 Task: open a new blank ppt, save the file as Amazonrainforest.pptxand add title 'Amazon Rainforest',with the sub title The Amazon Rainforest, spanning several South American countries, is the largest tropical rainforest on Earth. It is a biodiversity hotspot, hosting countless plant and animal species. Protecting the Amazon is crucial for combating climate change and preserving the world's natural heritage.Apply font style in sub titile calibri and font size 14. apply font style in titile Helvetica and font size 14 Change title alignment to  Center Change sub title alignment to  Left
Action: Mouse moved to (43, 72)
Screenshot: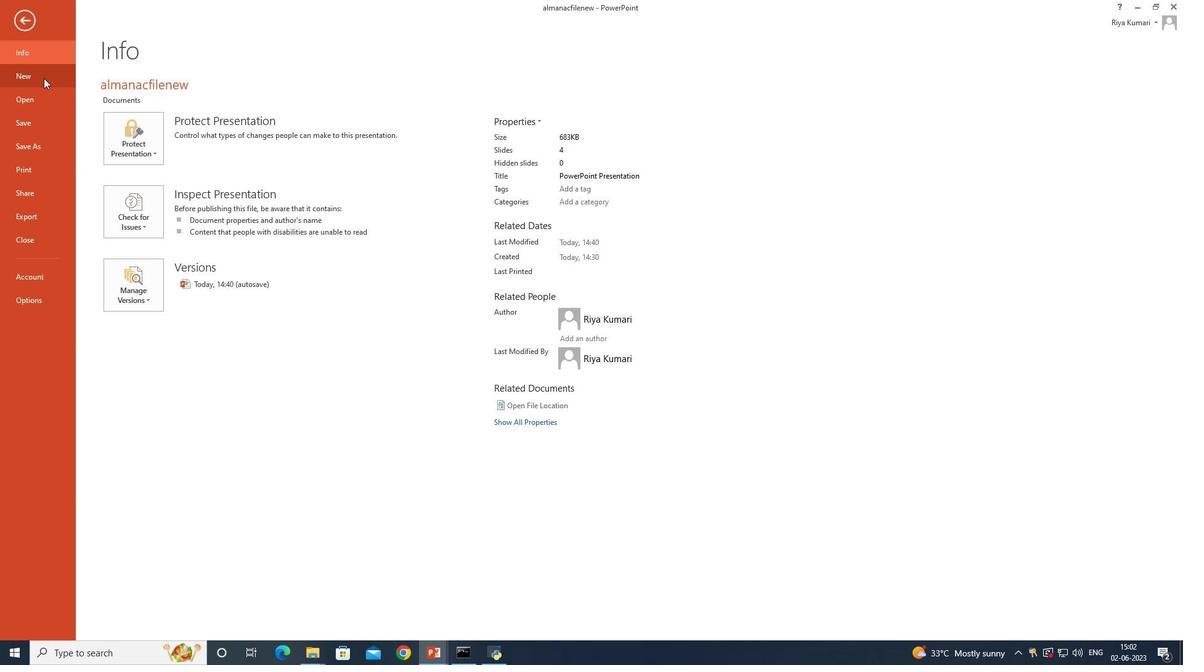 
Action: Mouse pressed left at (43, 72)
Screenshot: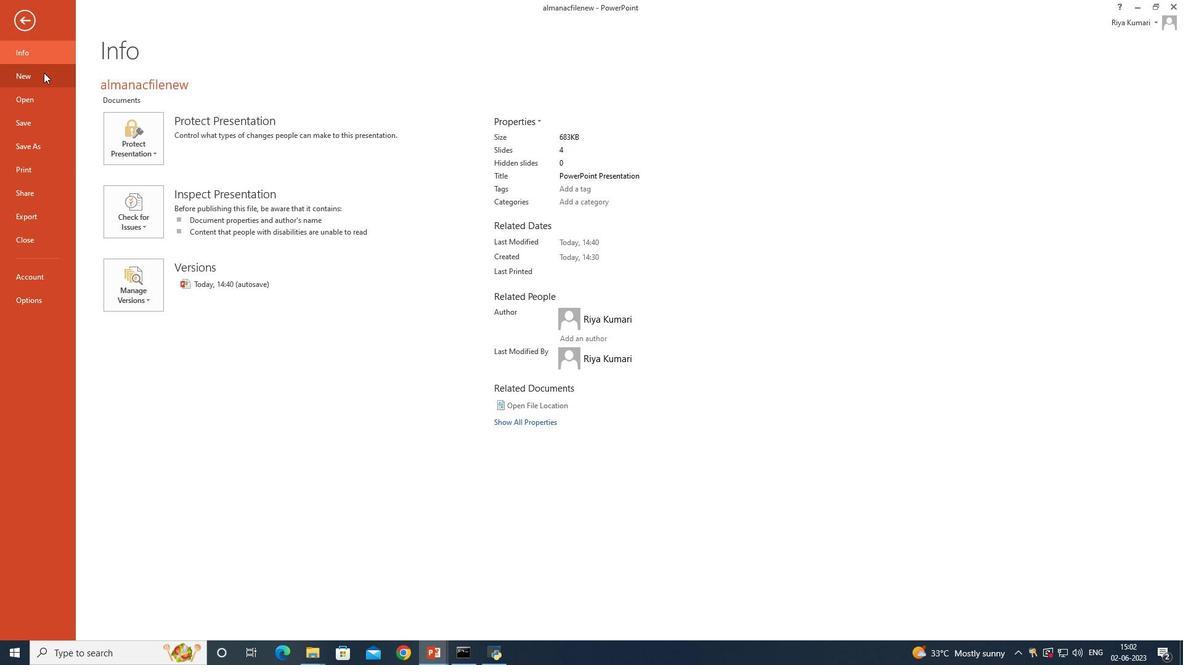 
Action: Mouse moved to (179, 167)
Screenshot: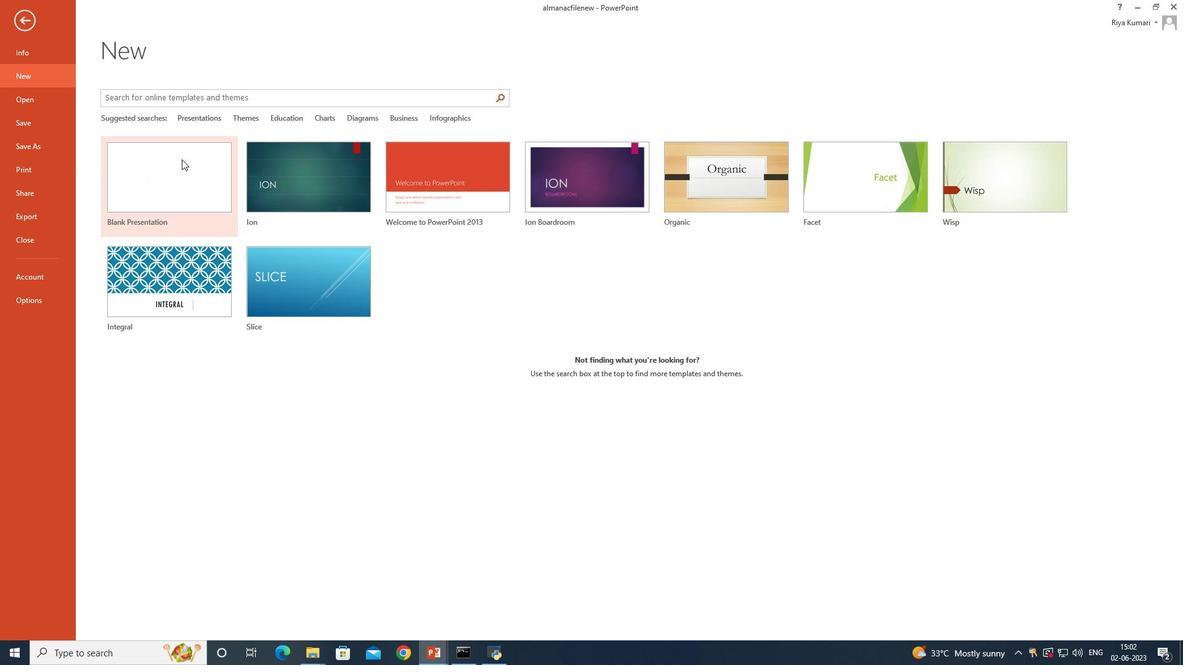 
Action: Mouse pressed left at (179, 167)
Screenshot: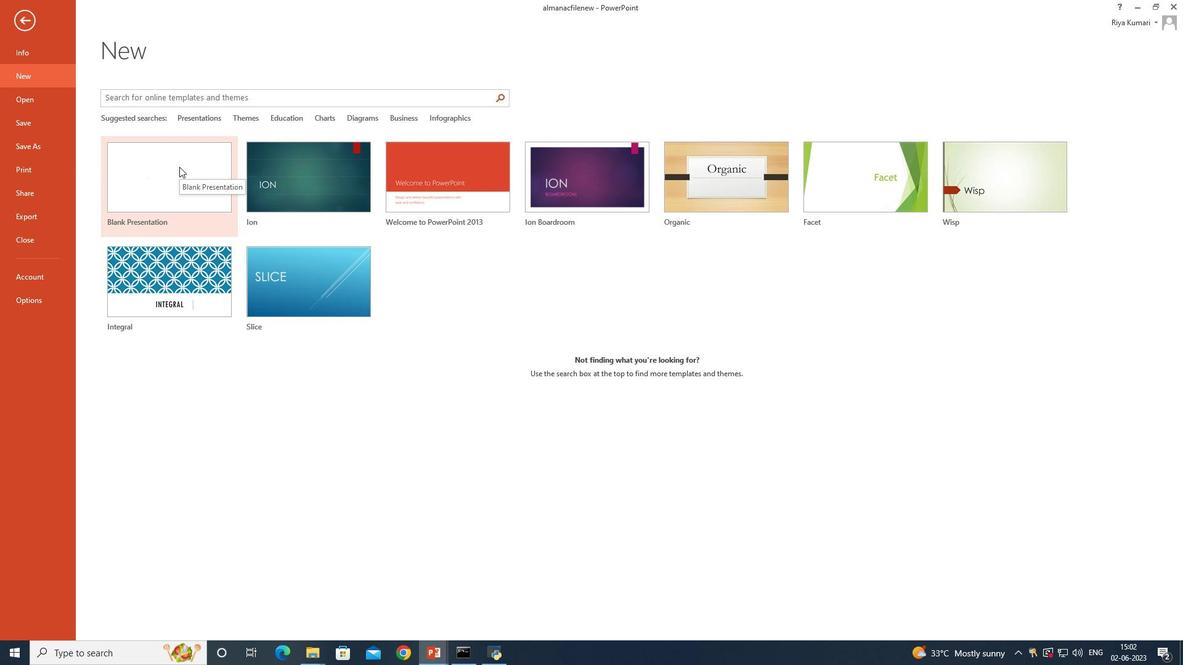 
Action: Mouse moved to (120, 70)
Screenshot: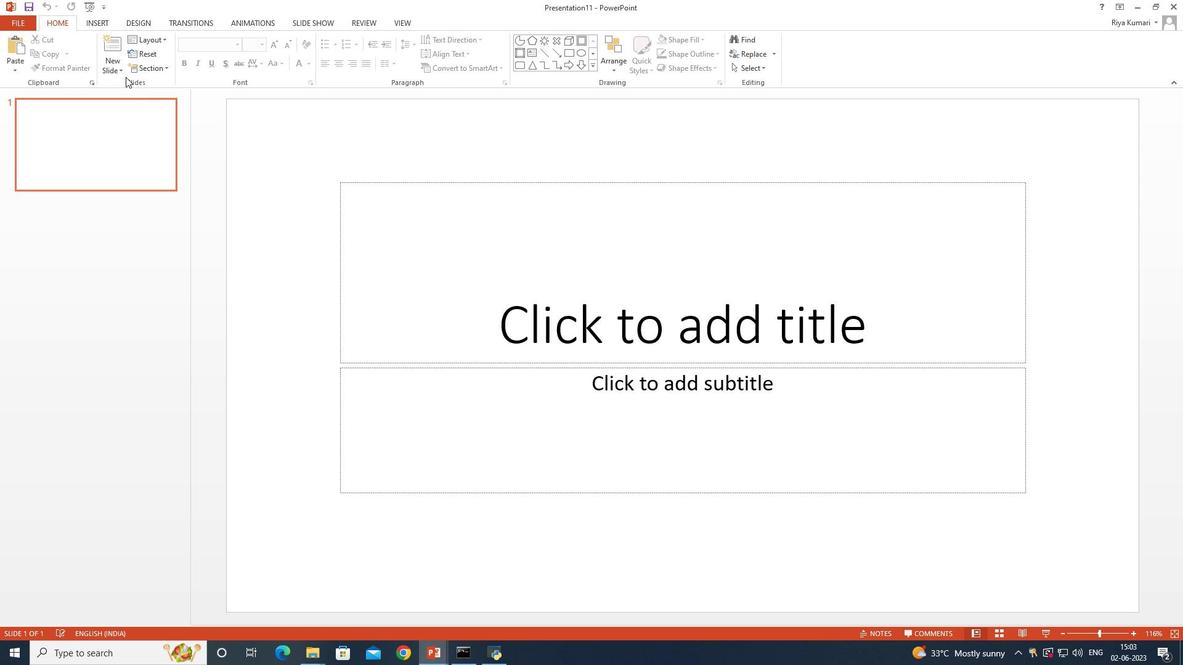 
Action: Mouse pressed left at (120, 70)
Screenshot: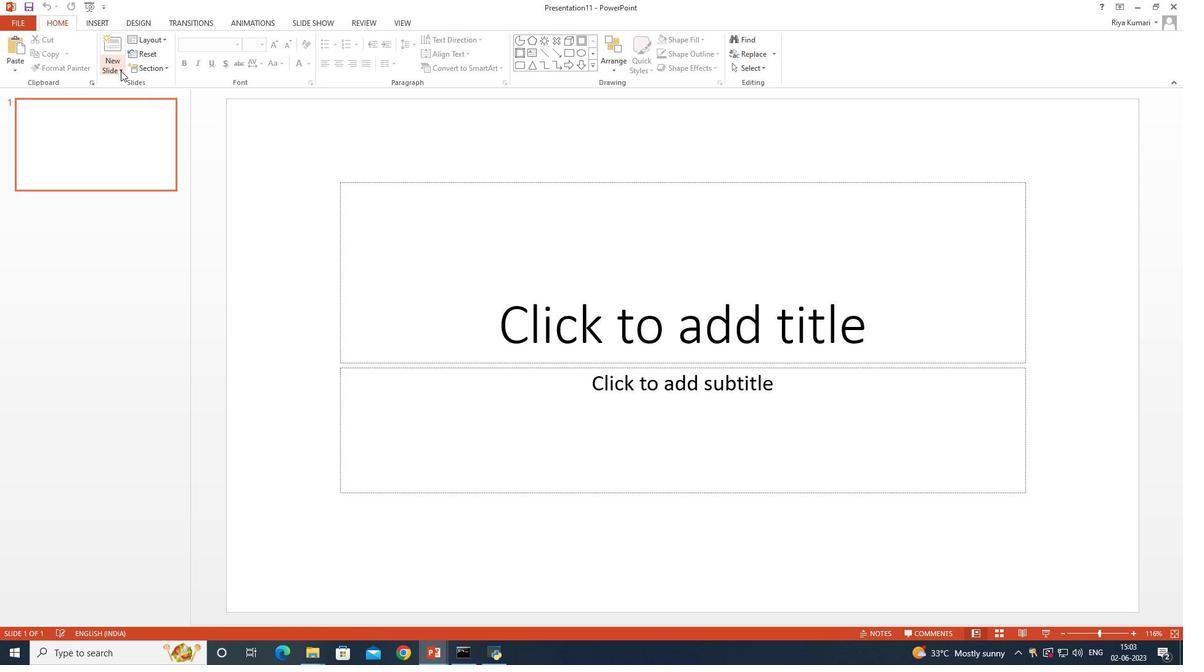 
Action: Mouse moved to (396, 156)
Screenshot: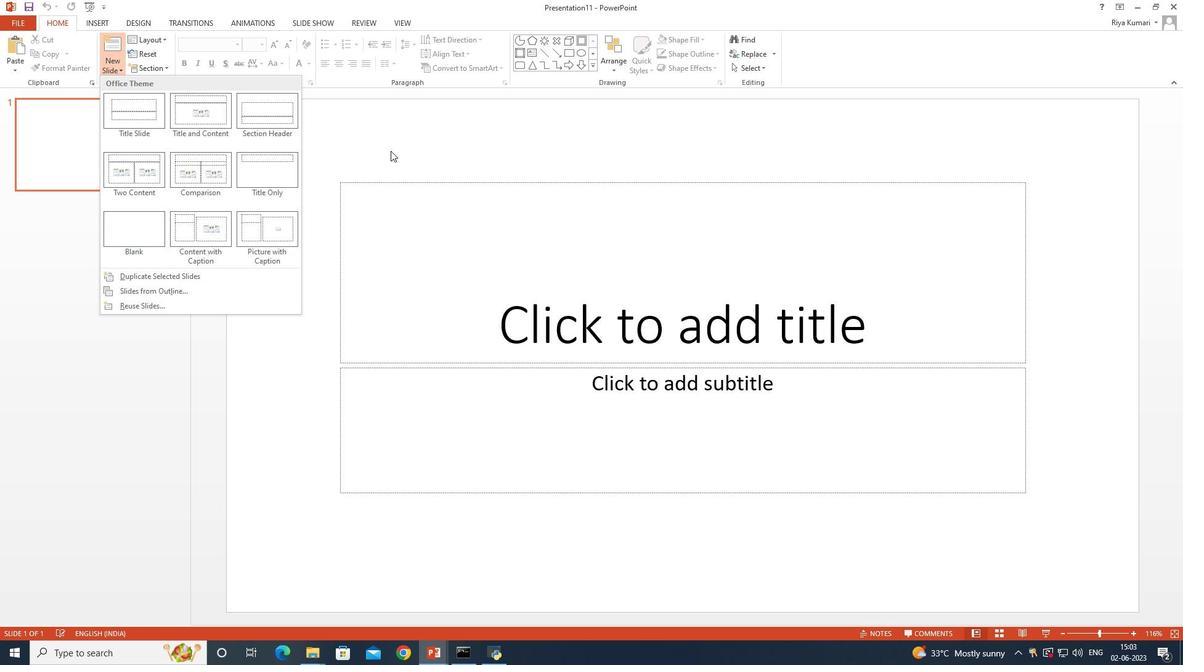 
Action: Mouse pressed left at (396, 156)
Screenshot: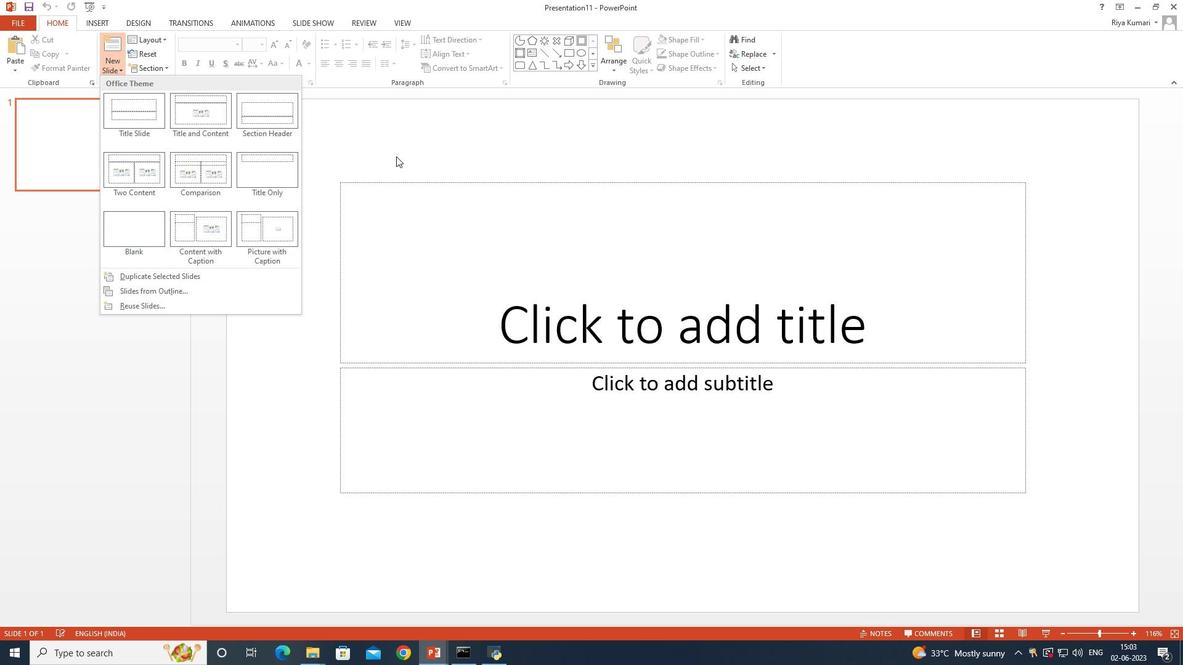 
Action: Mouse moved to (392, 168)
Screenshot: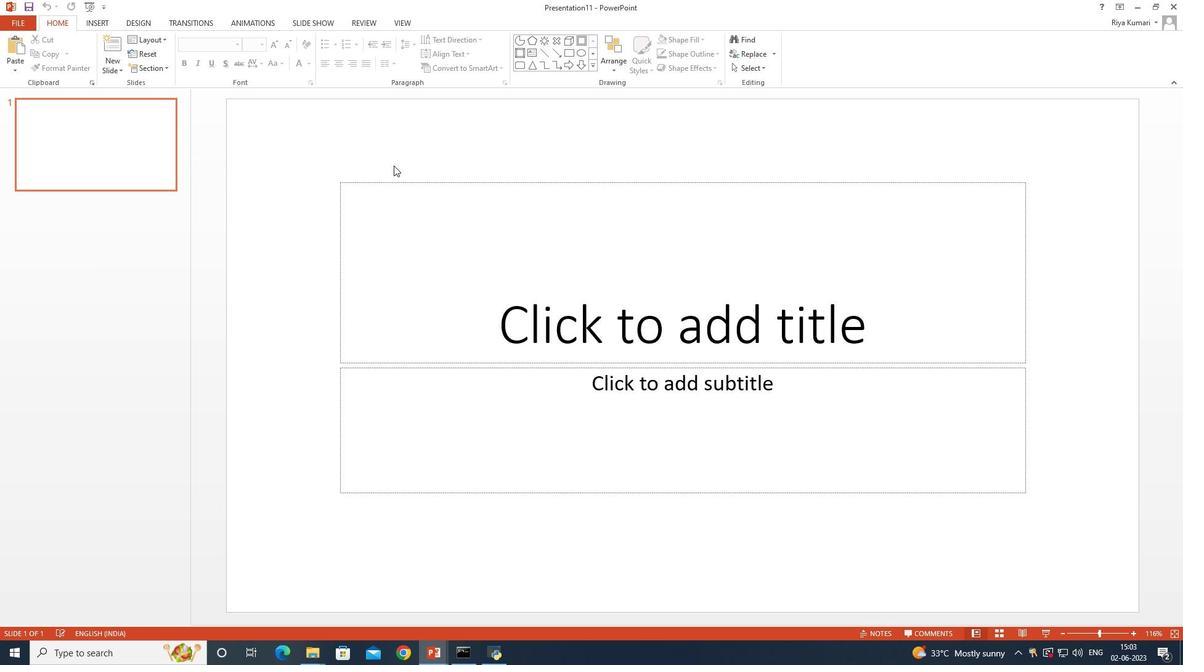 
Action: Key pressed ctrl+S
Screenshot: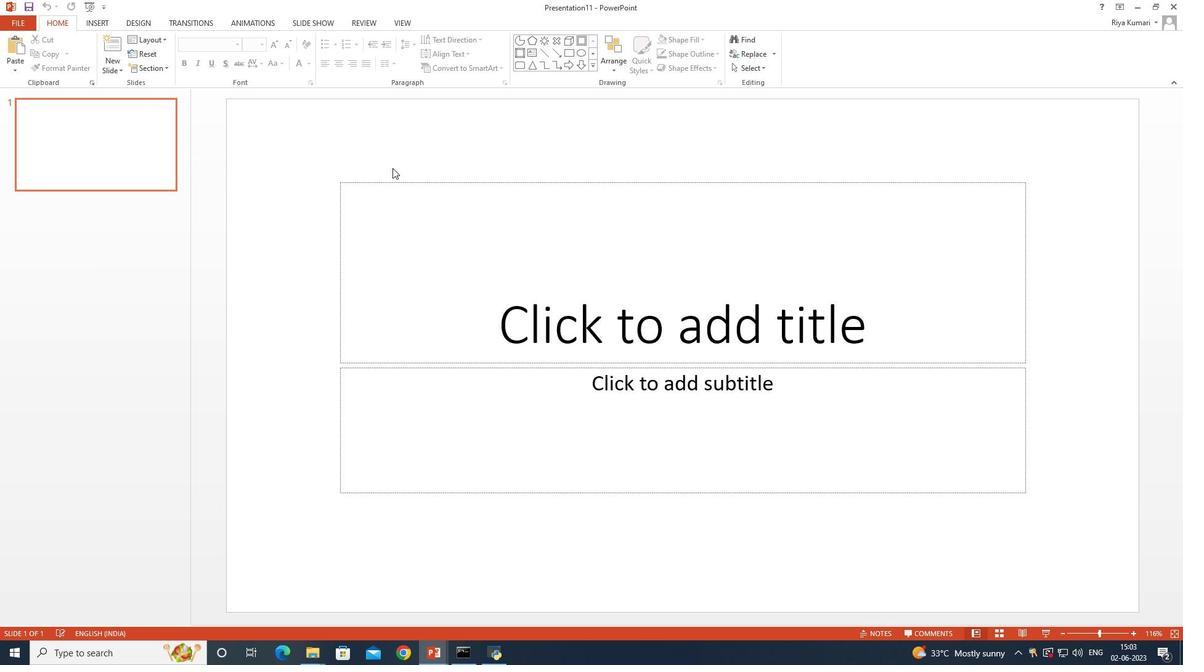 
Action: Mouse moved to (324, 130)
Screenshot: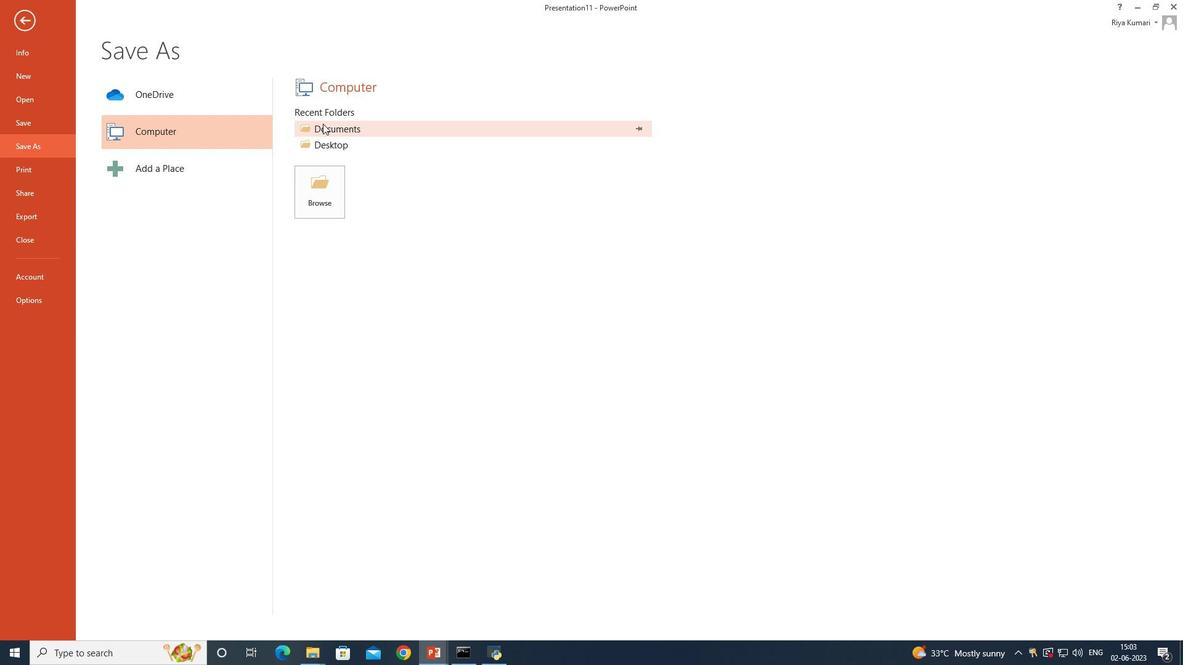 
Action: Mouse pressed left at (324, 130)
Screenshot: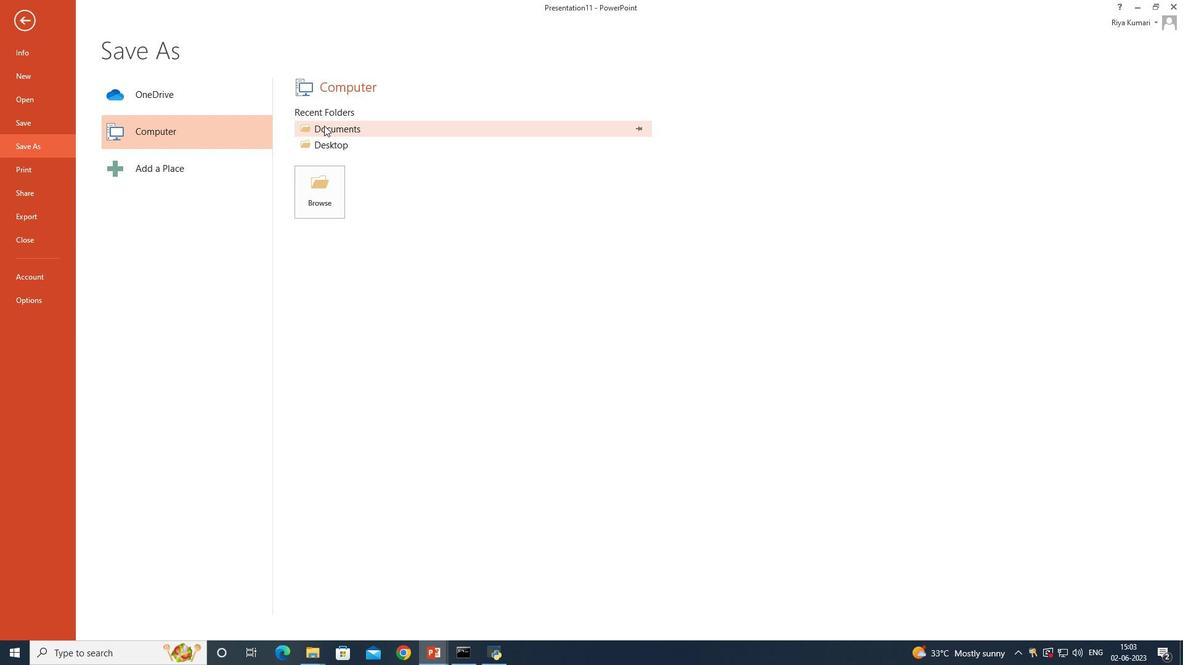 
Action: Mouse moved to (495, 477)
Screenshot: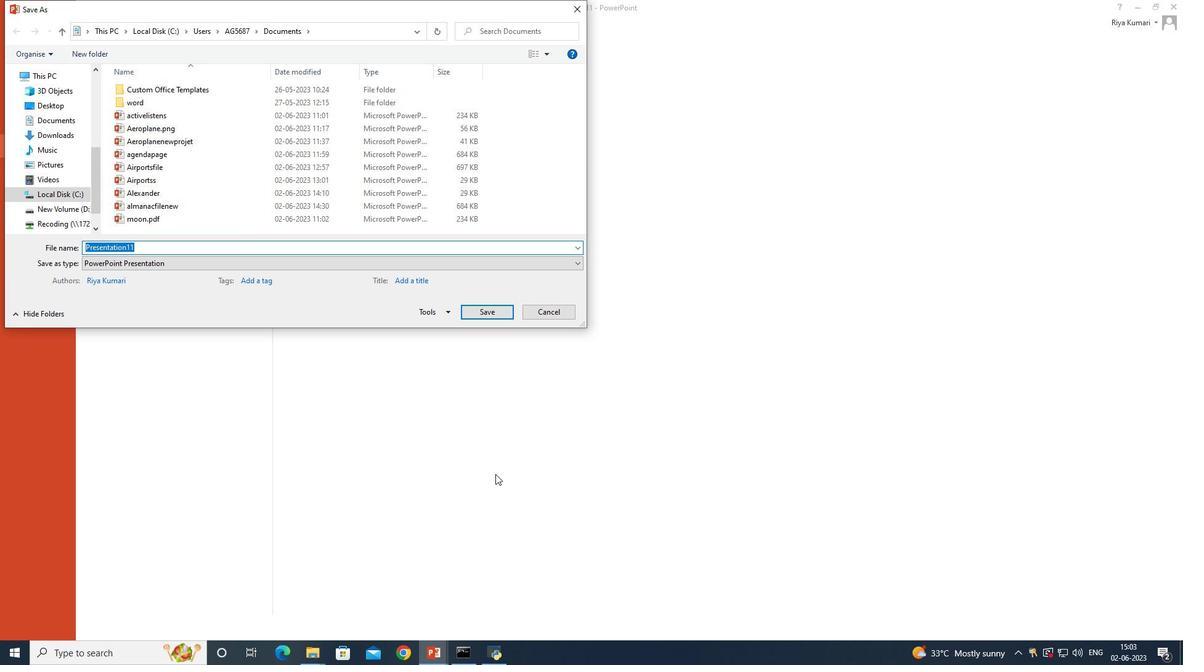 
Action: Key pressed <Key.shift>Amazon<Key.space><Key.shift><Key.shift><Key.shift><Key.shift>Rainforest<Key.left><Key.left><Key.left><Key.left><Key.left><Key.left><Key.left><Key.left><Key.left><Key.left><Key.backspace><Key.right><Key.right><Key.right><Key.right><Key.right><Key.right><Key.right><Key.right><Key.right><Key.right>.pptx<Key.enter>
Screenshot: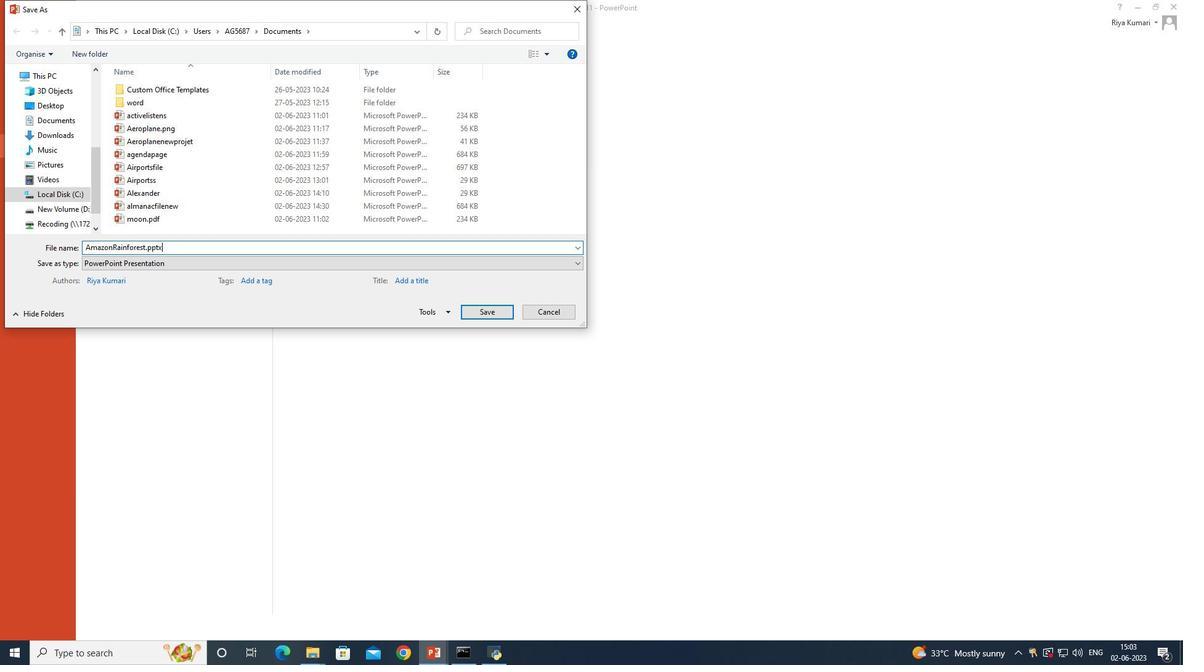 
Action: Mouse moved to (870, 326)
Screenshot: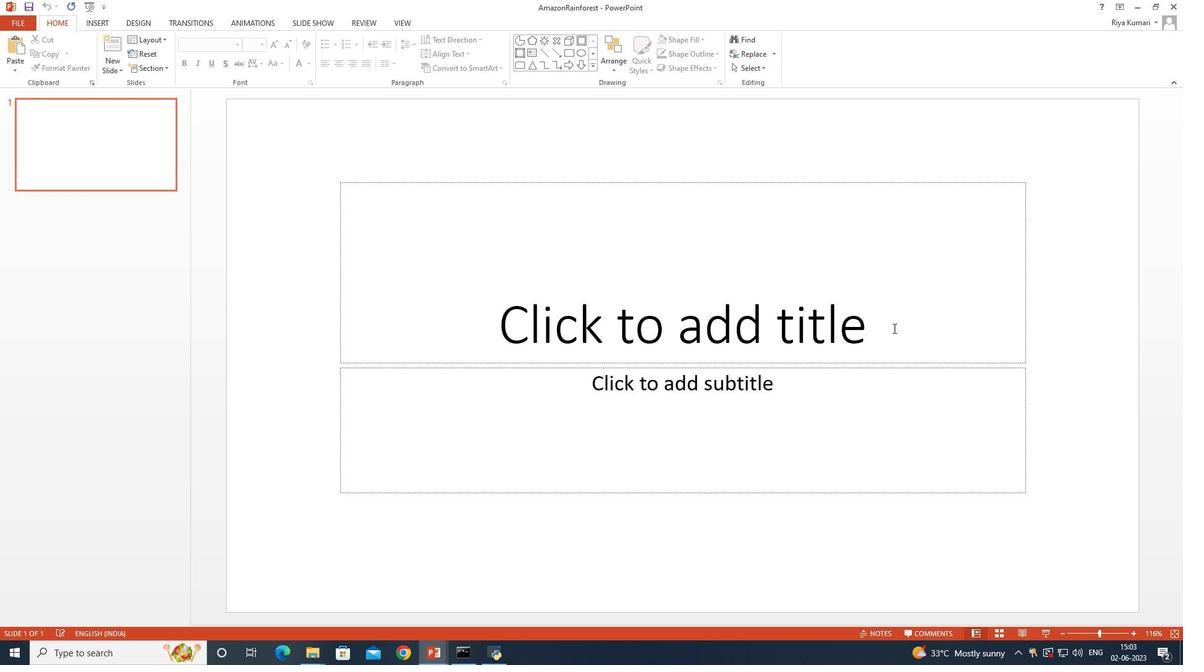 
Action: Mouse pressed left at (870, 326)
Screenshot: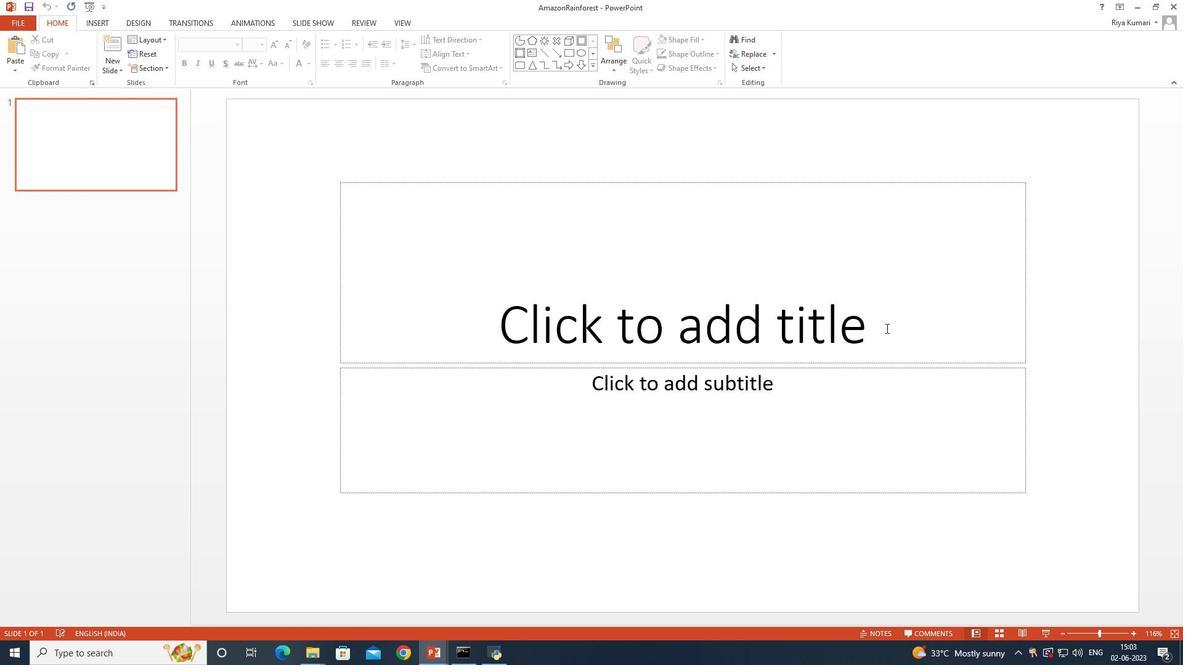 
Action: Mouse moved to (868, 327)
Screenshot: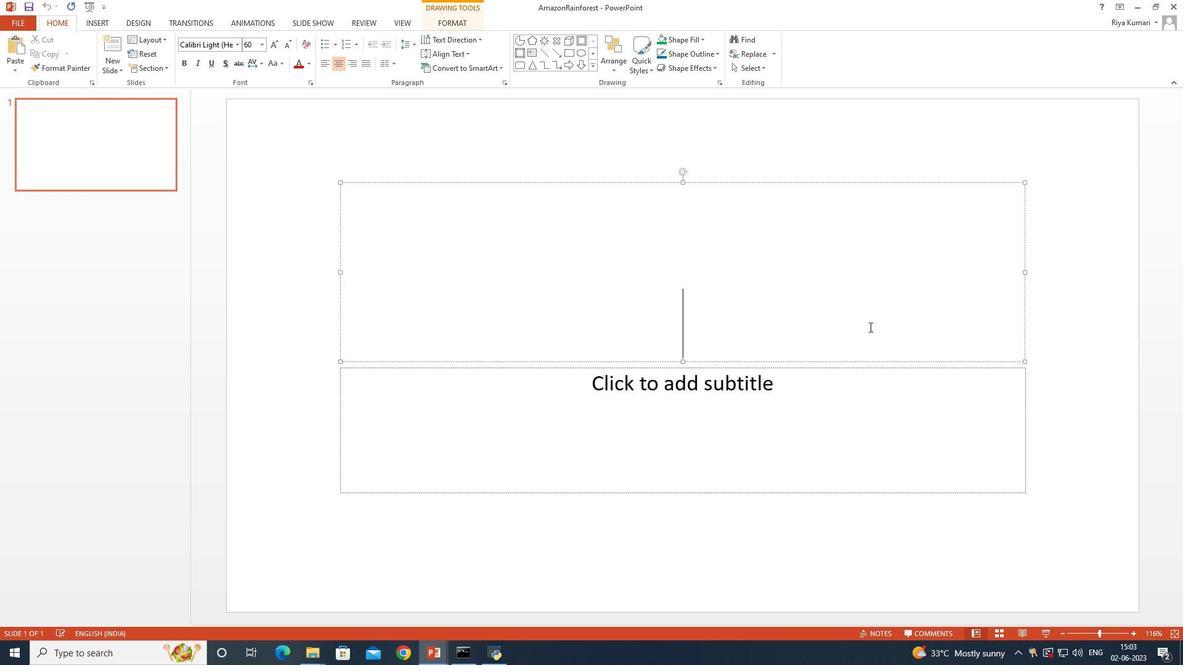 
Action: Key pressed <Key.shift>The<Key.space><Key.shift>Amazon<Key.space><Key.left><Key.left><Key.left><Key.left><Key.left><Key.left><Key.left><Key.left><Key.left><Key.left><Key.left><Key.right><Key.right><Key.right><Key.right><Key.backspace><Key.backspace><Key.backspace><Key.backspace><Key.right><Key.right><Key.right><Key.right><Key.right><Key.right><Key.space><Key.shift>Rainforest
Screenshot: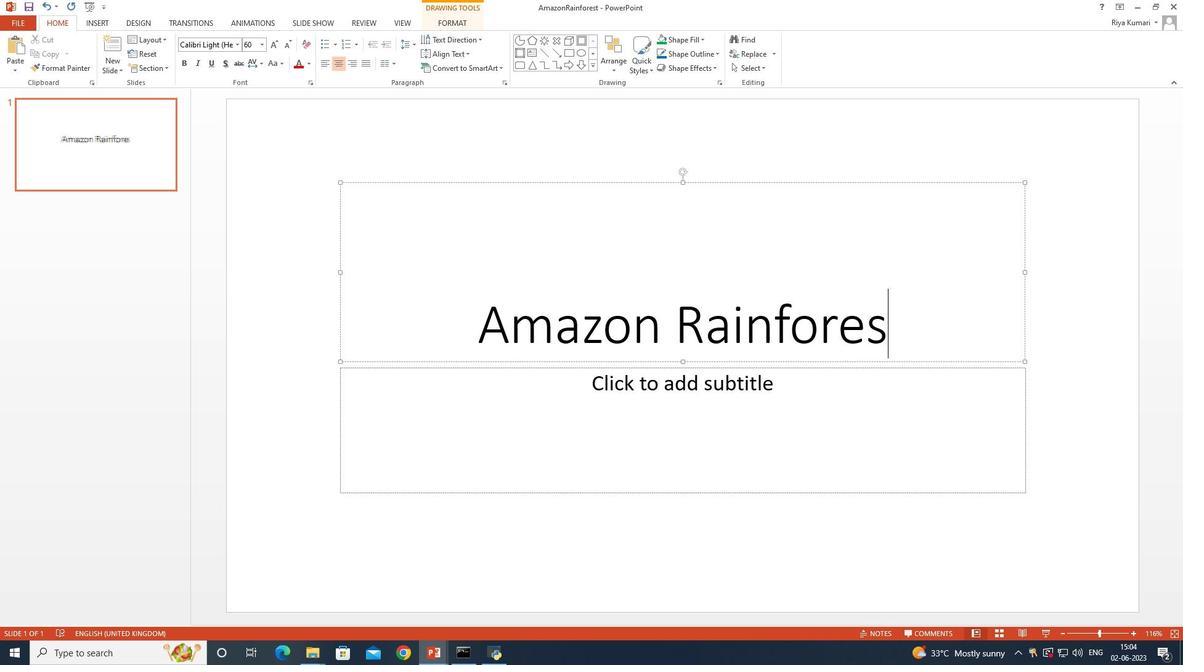 
Action: Mouse moved to (781, 390)
Screenshot: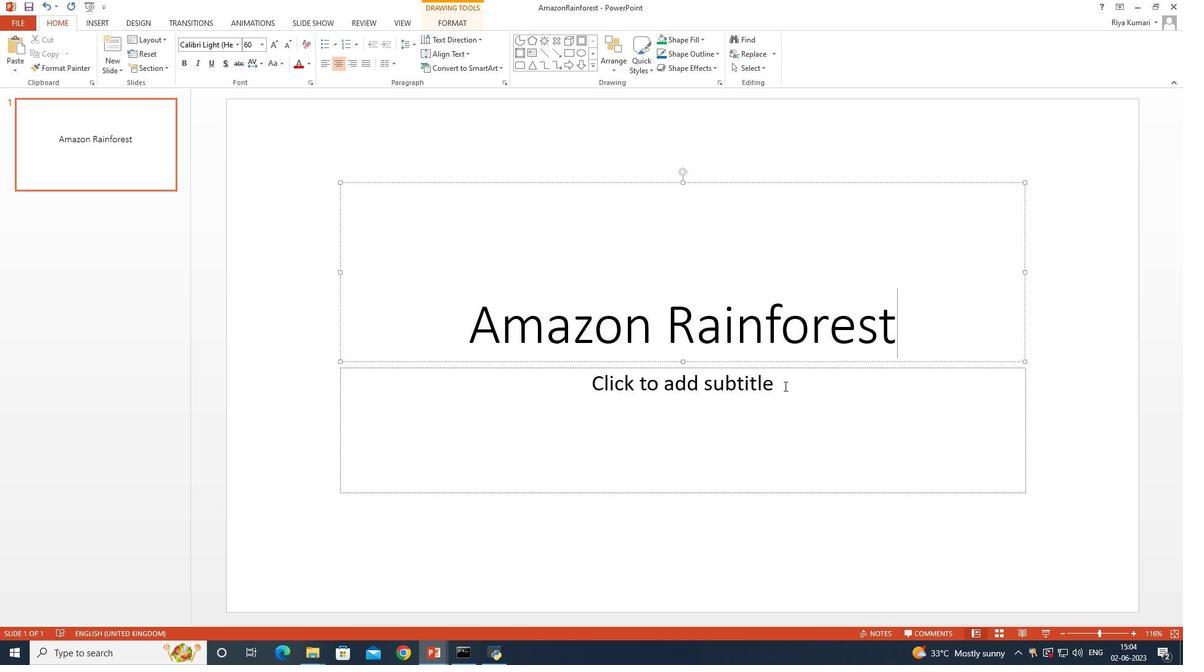 
Action: Mouse pressed left at (781, 390)
Screenshot: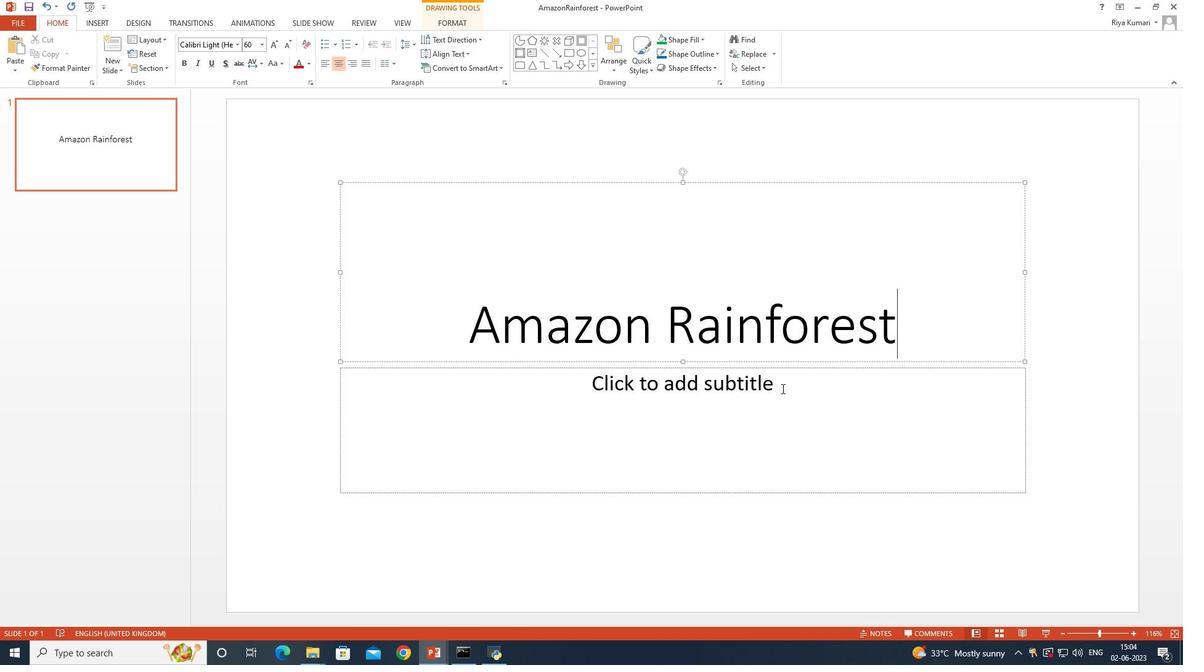 
Action: Key pressed <Key.shift>The<Key.space><Key.shift>Amazon<Key.space><Key.shift>Rainforest,<Key.space>spanning<Key.space>several<Key.space>south<Key.space><Key.shift>American<Key.space>countries,<Key.space>is<Key.space>the<Key.space>largest<Key.space>tropical<Key.space>rainforest<Key.space>on<Key.space><Key.shift>Earth.<Key.space><Key.shift><Key.shift>It<Key.space>is<Key.space>a<Key.space>biodiversity<Key.space>hotspot,<Key.space>hosting<Key.space>countless<Key.space>plant<Key.space>and<Key.space>animal<Key.space>species.<Key.space><Key.shift>Protecting<Key.space>the<Key.space><Key.shift>Amazon<Key.space>is<Key.space>crucial<Key.space>for<Key.space>combating<Key.space>climate<Key.space>change<Key.space>and<Key.space>preserving<Key.space>the<Key.space>world's<Key.space>natural<Key.space>heritage.
Screenshot: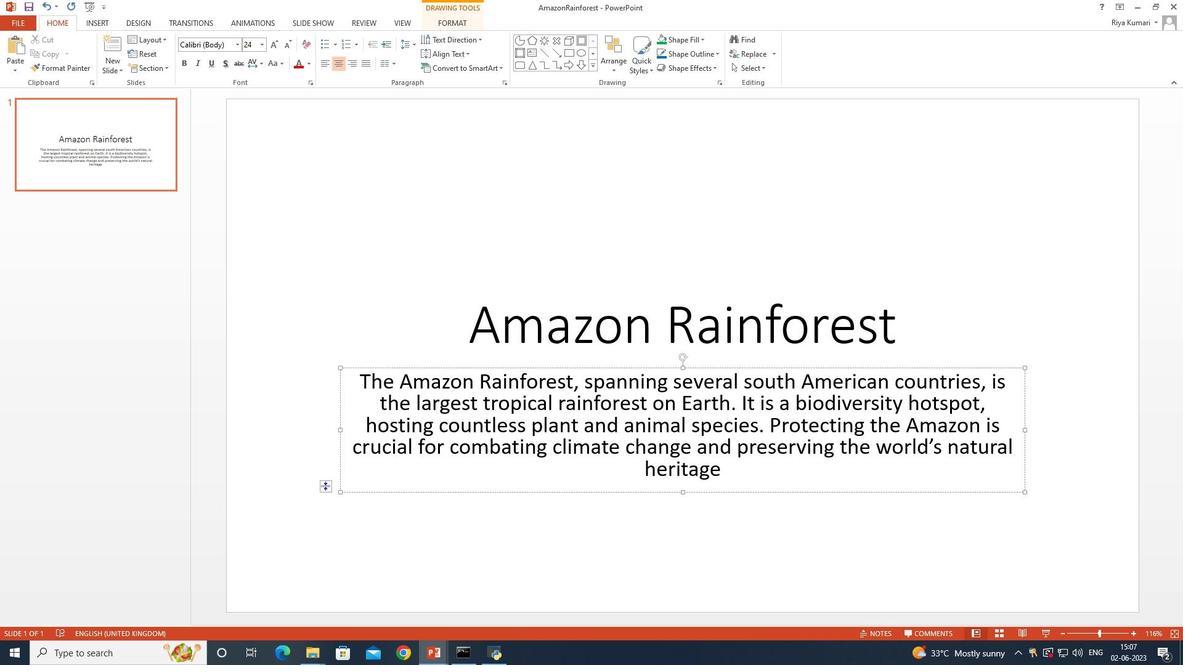 
Action: Mouse moved to (359, 377)
Screenshot: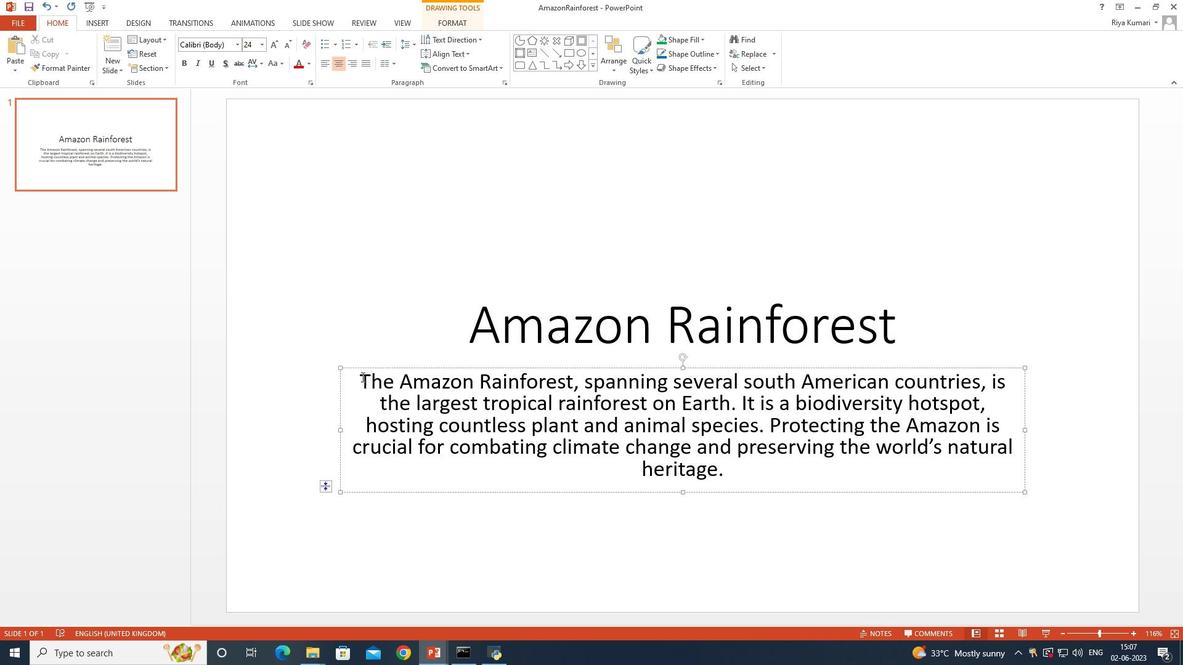 
Action: Mouse pressed left at (359, 377)
Screenshot: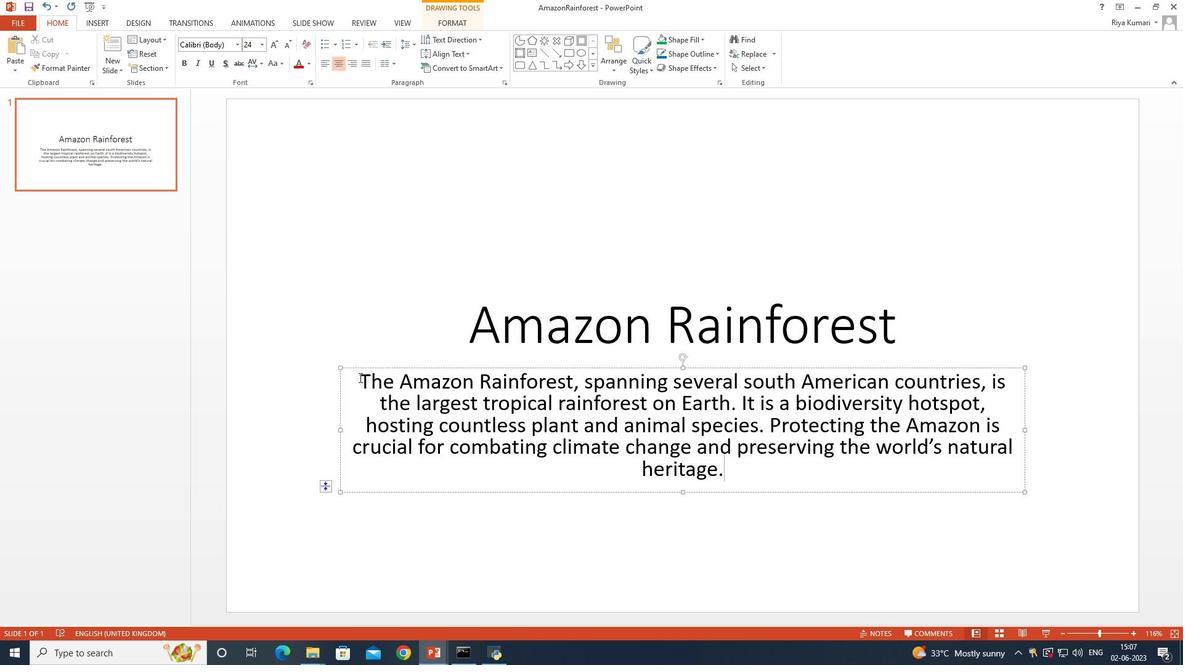 
Action: Mouse moved to (258, 39)
Screenshot: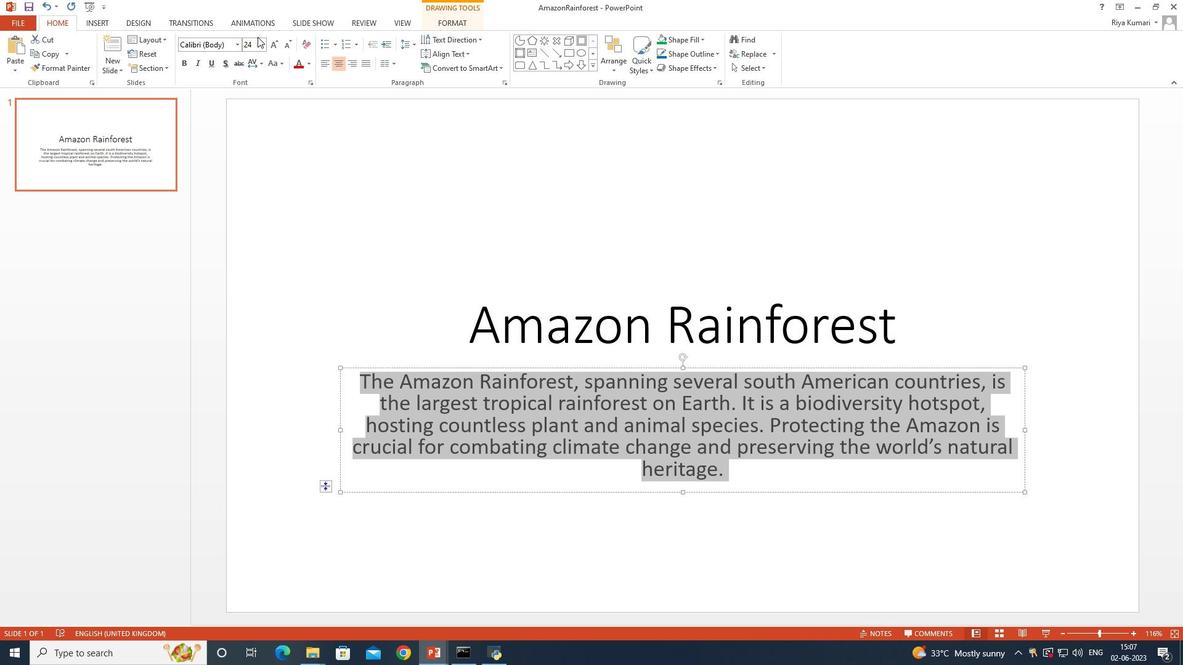 
Action: Mouse pressed left at (258, 39)
Screenshot: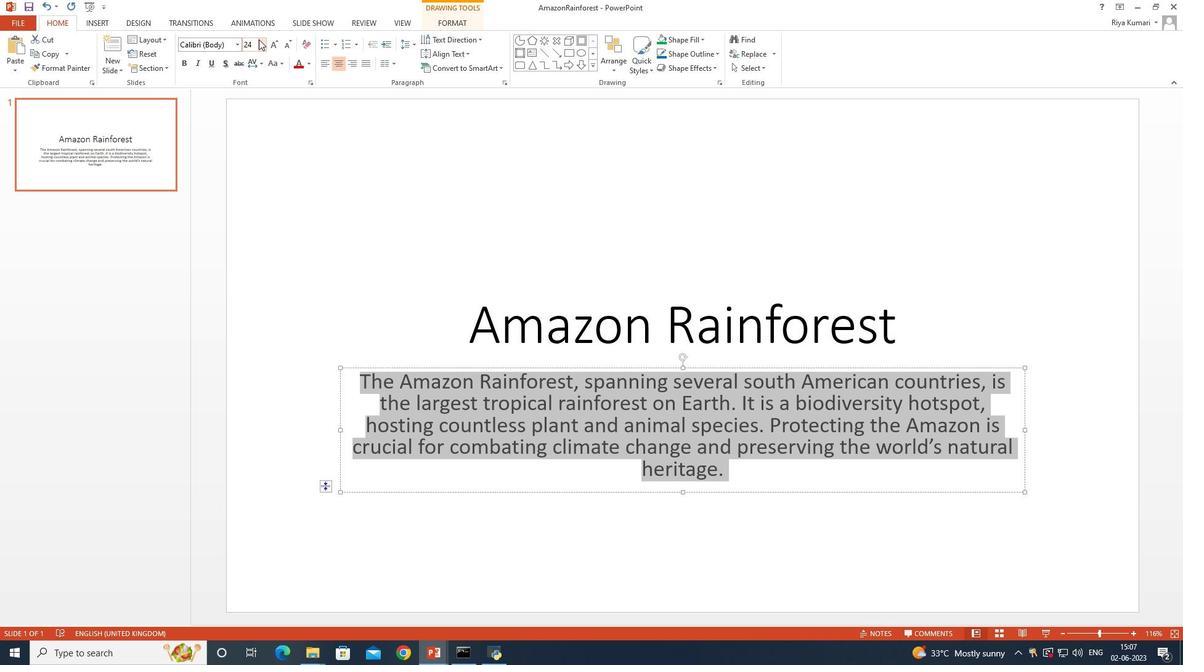 
Action: Mouse moved to (257, 131)
Screenshot: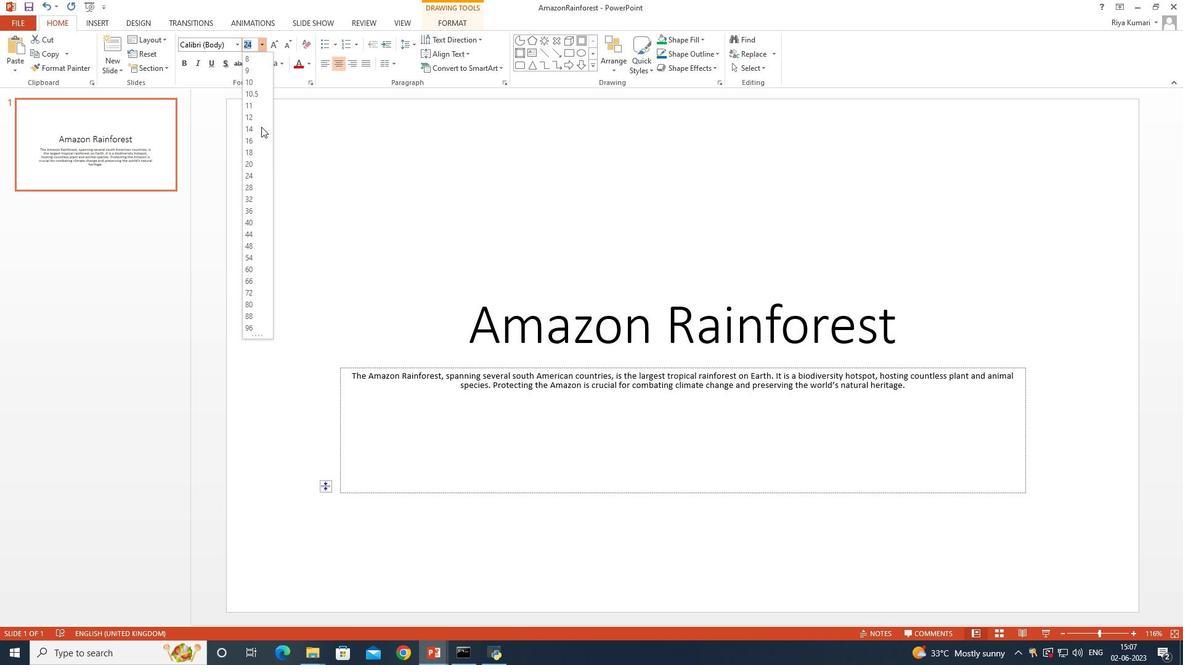 
Action: Mouse pressed left at (257, 131)
Screenshot: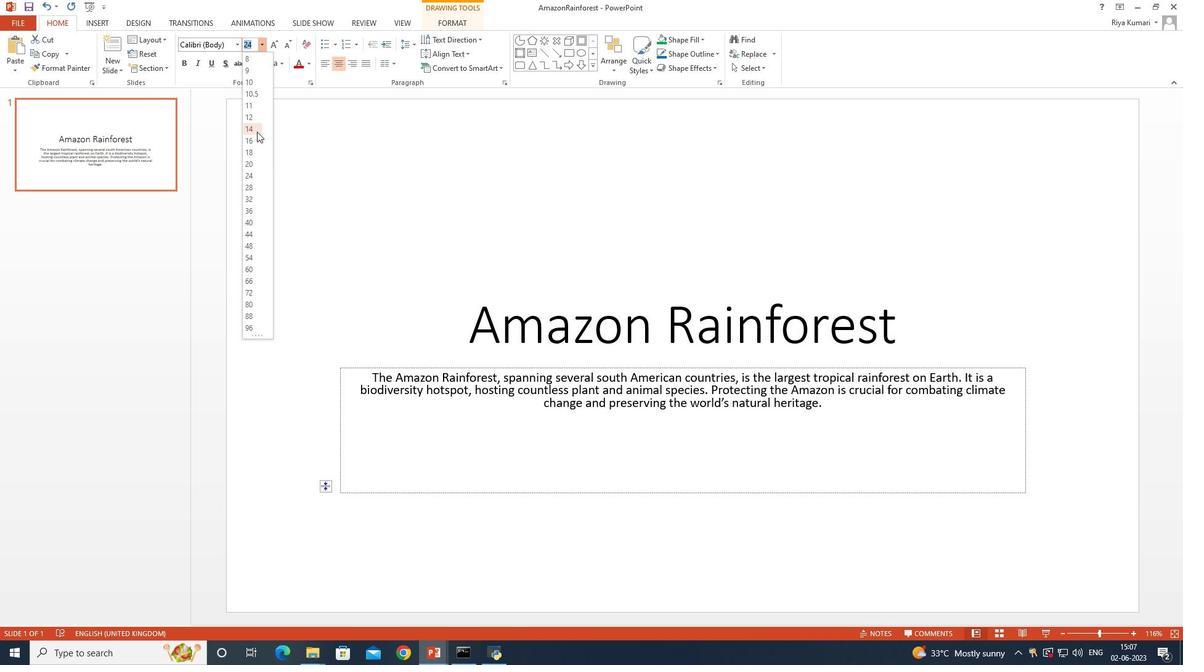 
Action: Mouse moved to (836, 443)
Screenshot: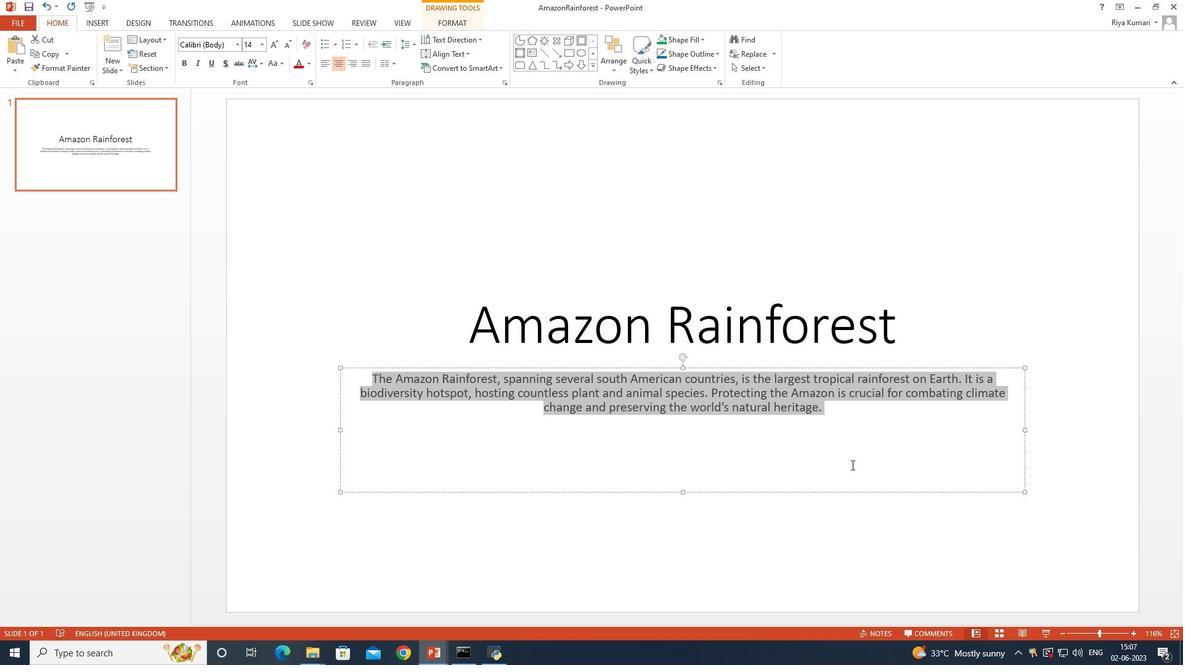 
Action: Mouse pressed left at (836, 443)
Screenshot: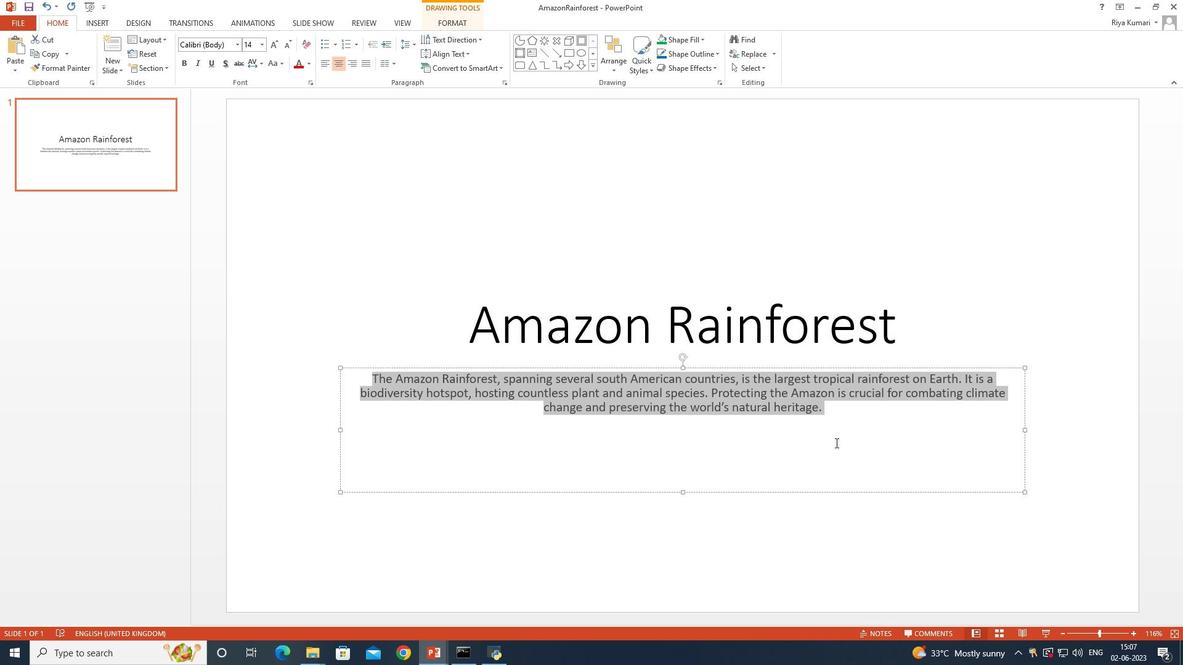 
Action: Mouse moved to (885, 345)
Screenshot: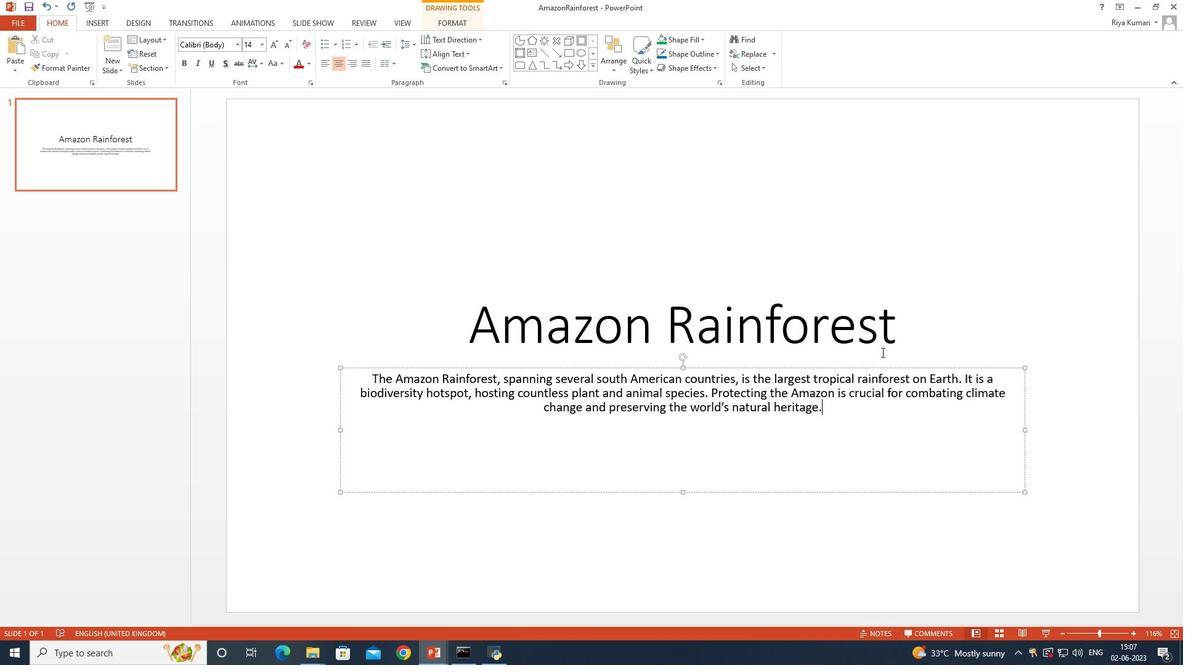 
Action: Mouse pressed left at (885, 345)
Screenshot: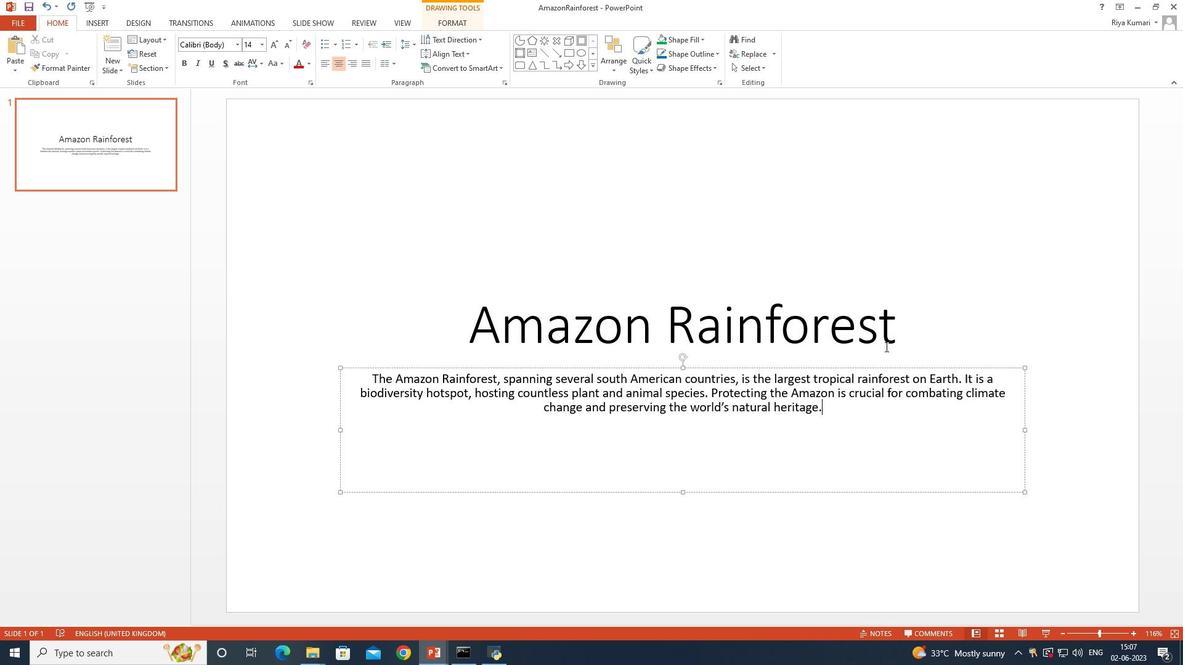 
Action: Mouse moved to (900, 337)
Screenshot: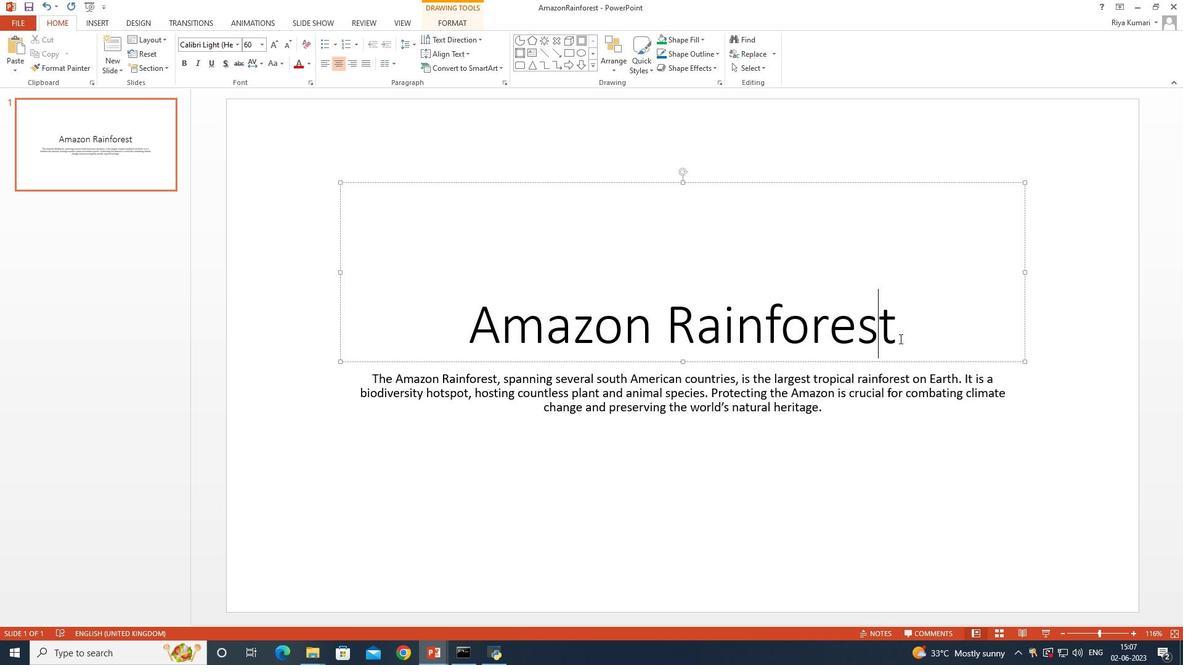 
Action: Mouse pressed left at (900, 337)
Screenshot: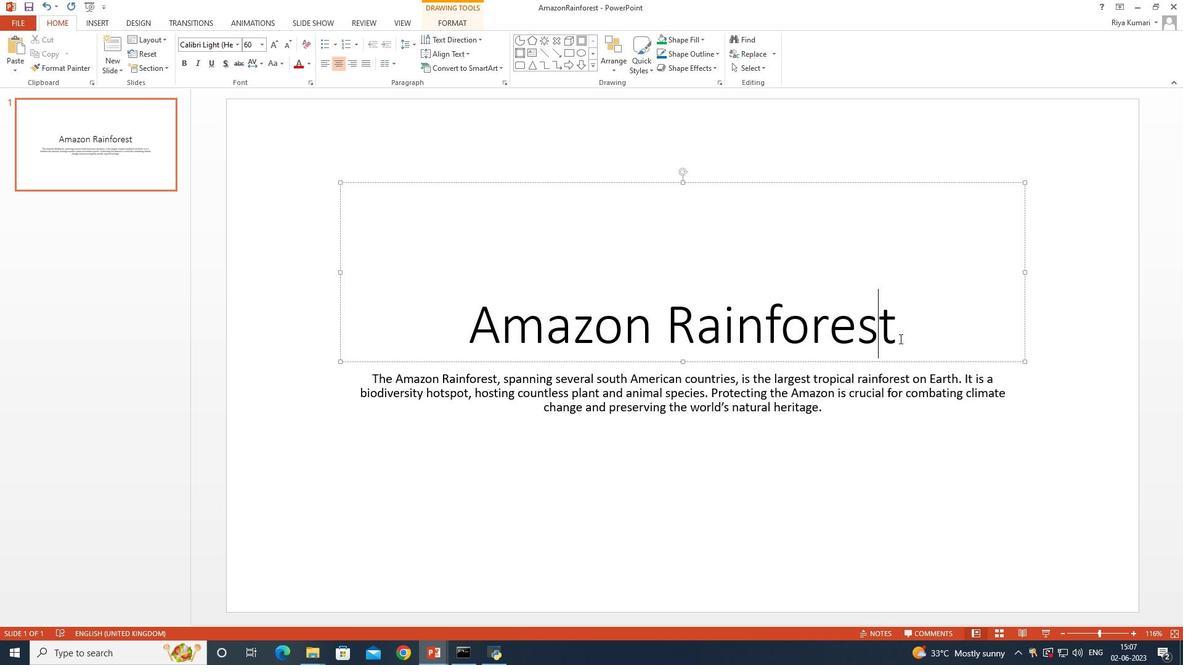
Action: Mouse moved to (229, 43)
Screenshot: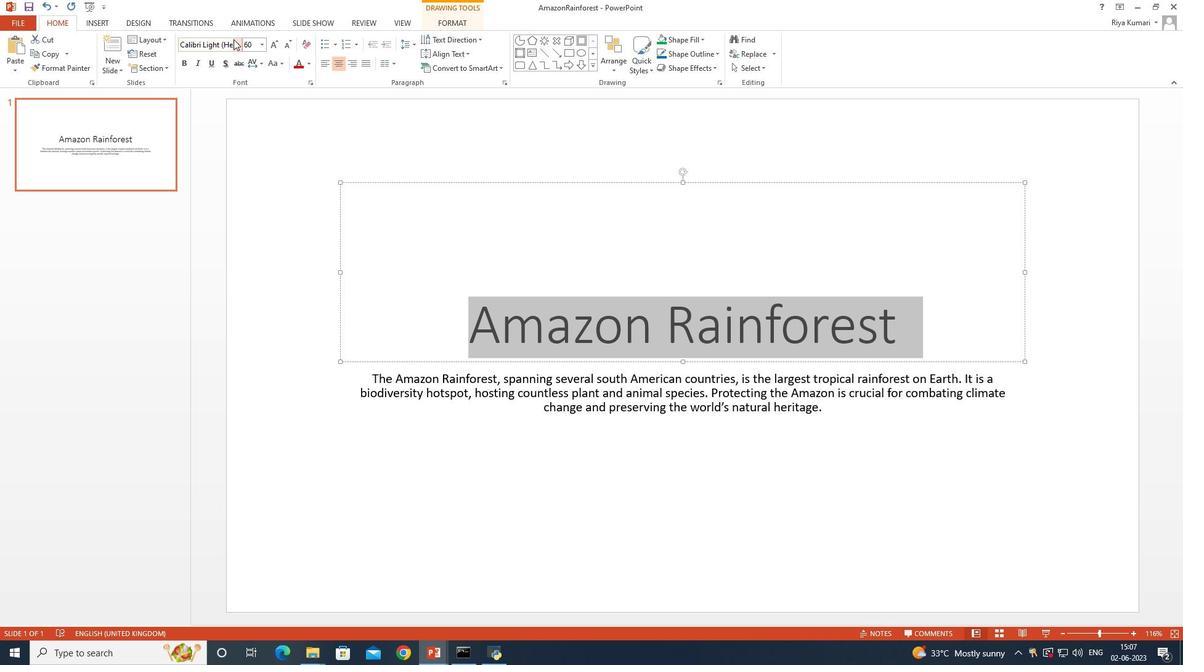 
Action: Mouse pressed left at (229, 43)
Screenshot: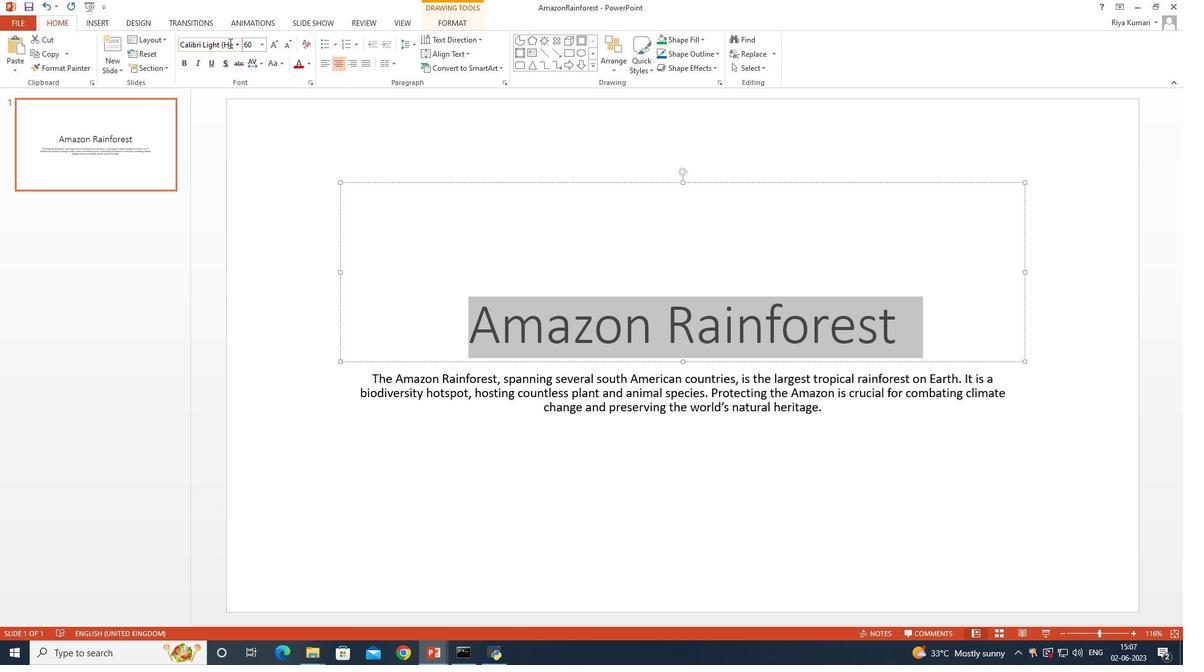 
Action: Mouse moved to (231, 46)
Screenshot: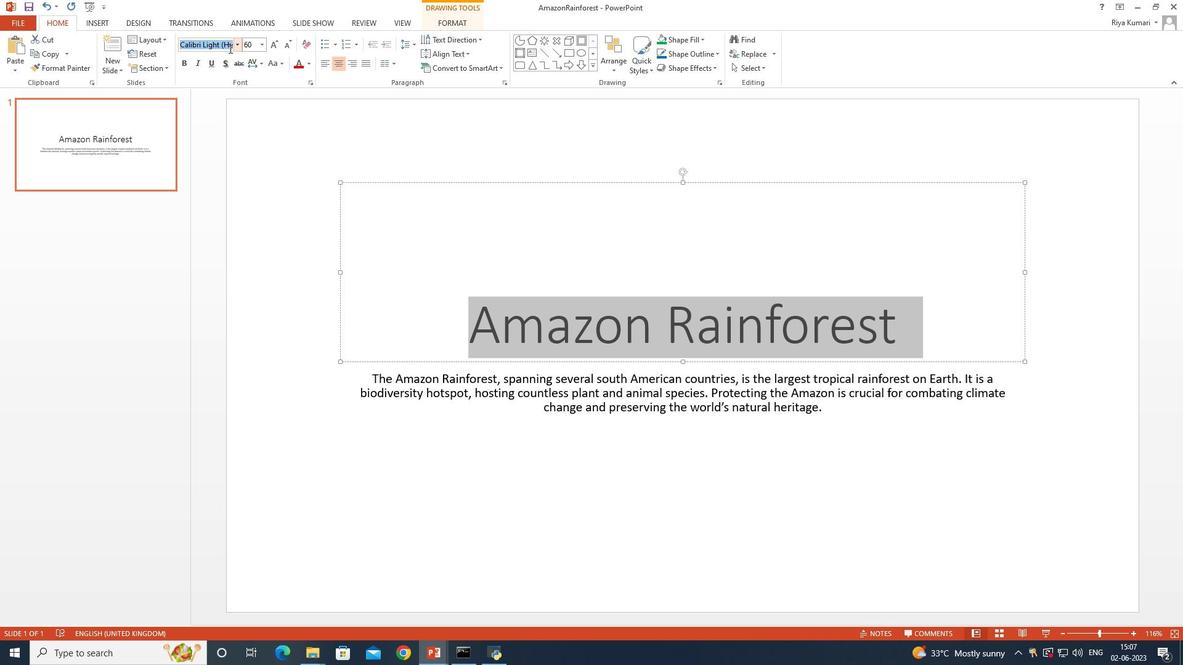 
Action: Key pressed <Key.shift><Key.shift>H
Screenshot: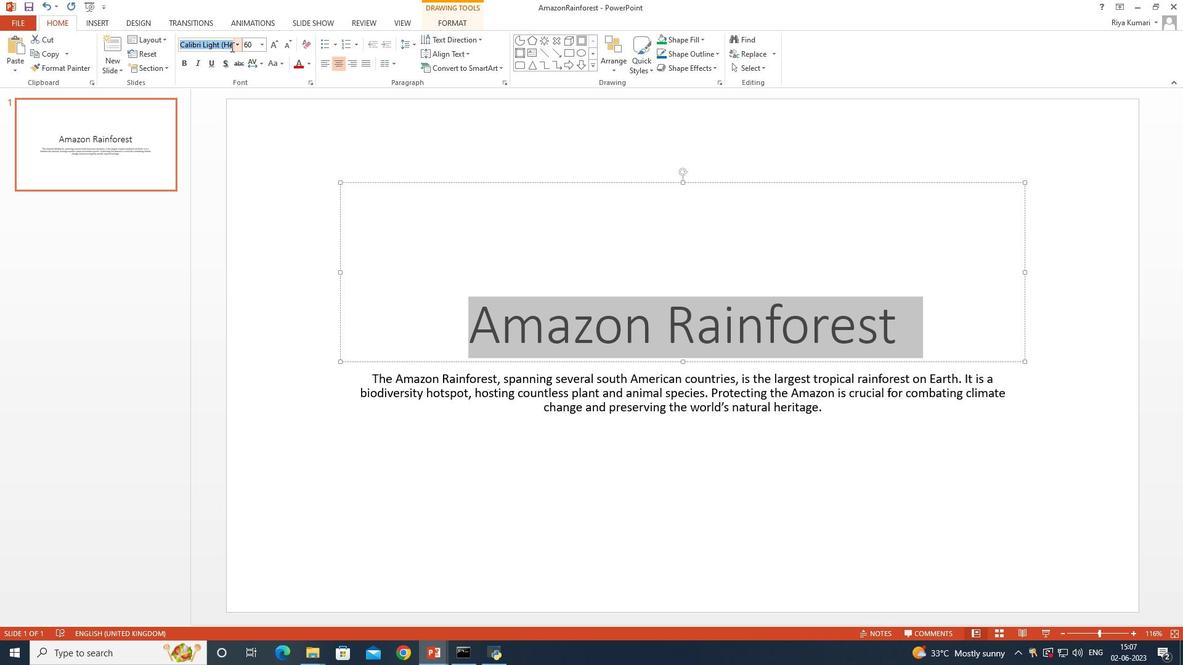 
Action: Mouse moved to (232, 44)
Screenshot: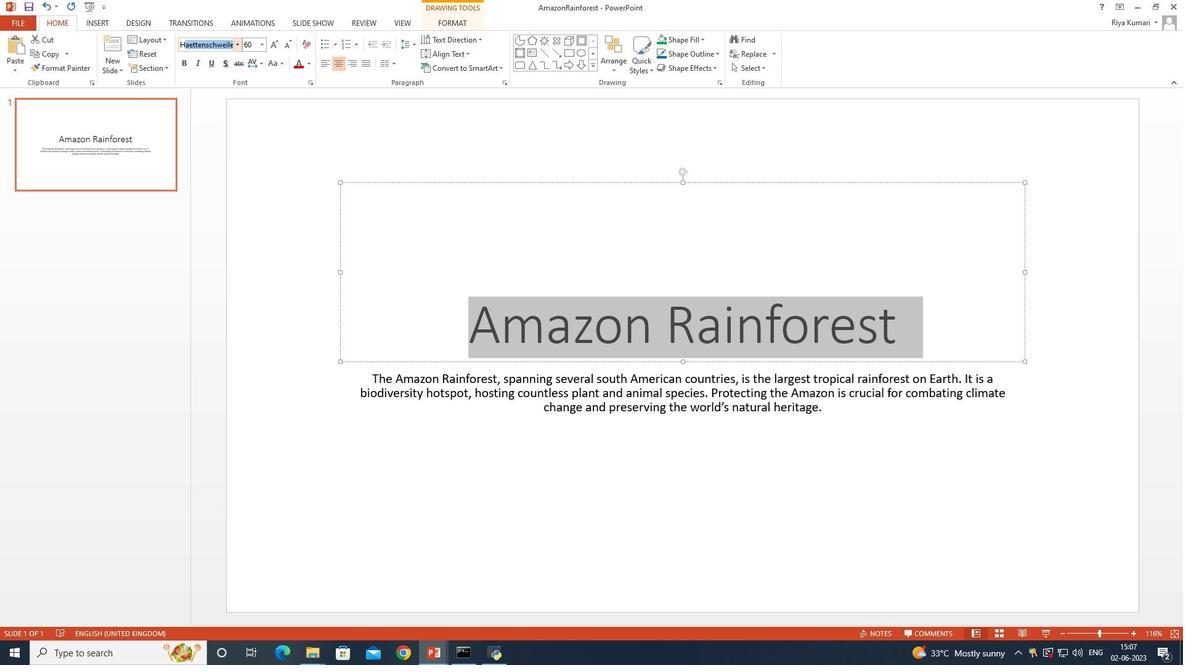 
Action: Key pressed elvetica
Screenshot: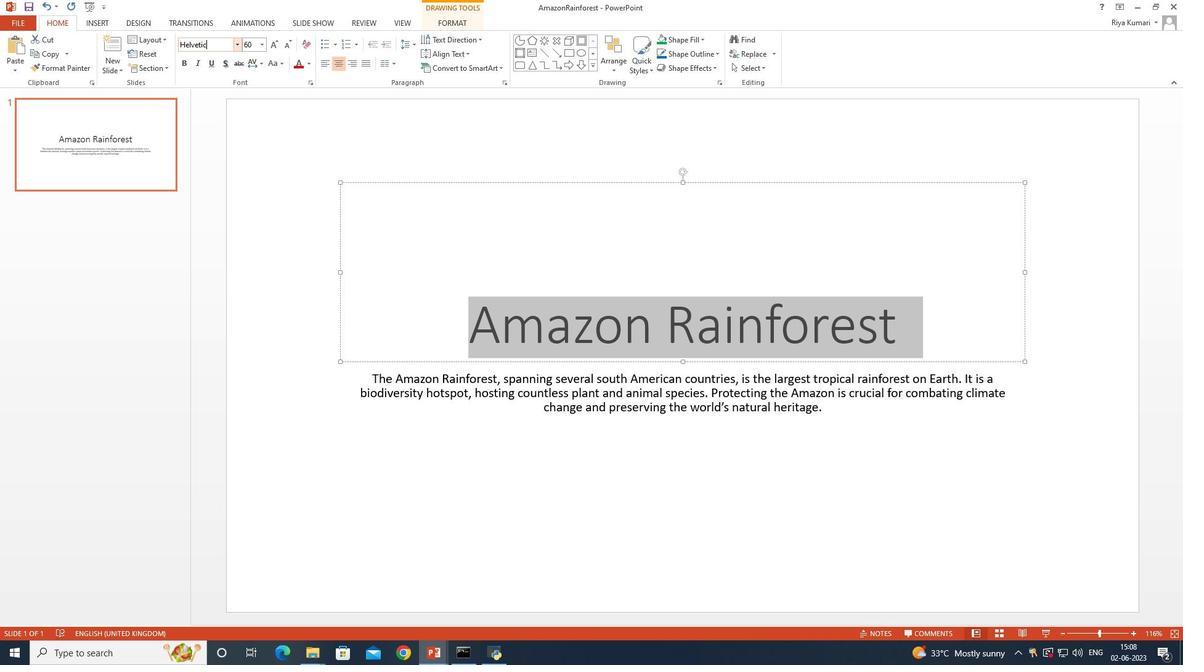 
Action: Mouse moved to (249, 47)
Screenshot: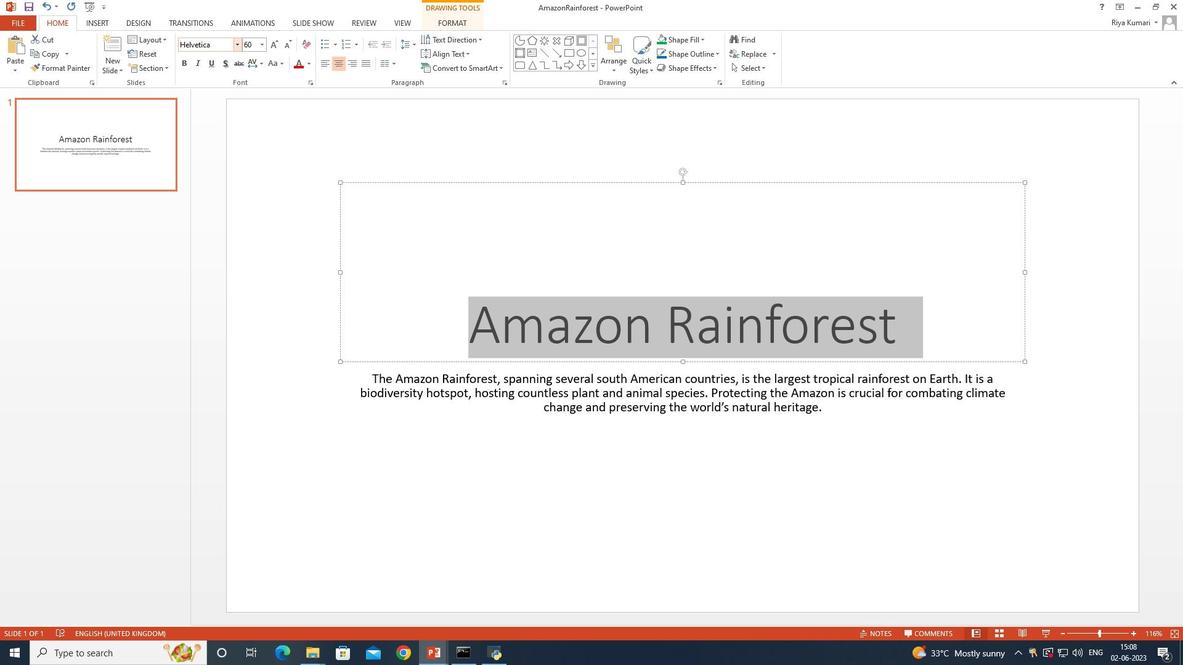 
Action: Key pressed <Key.enter>
Screenshot: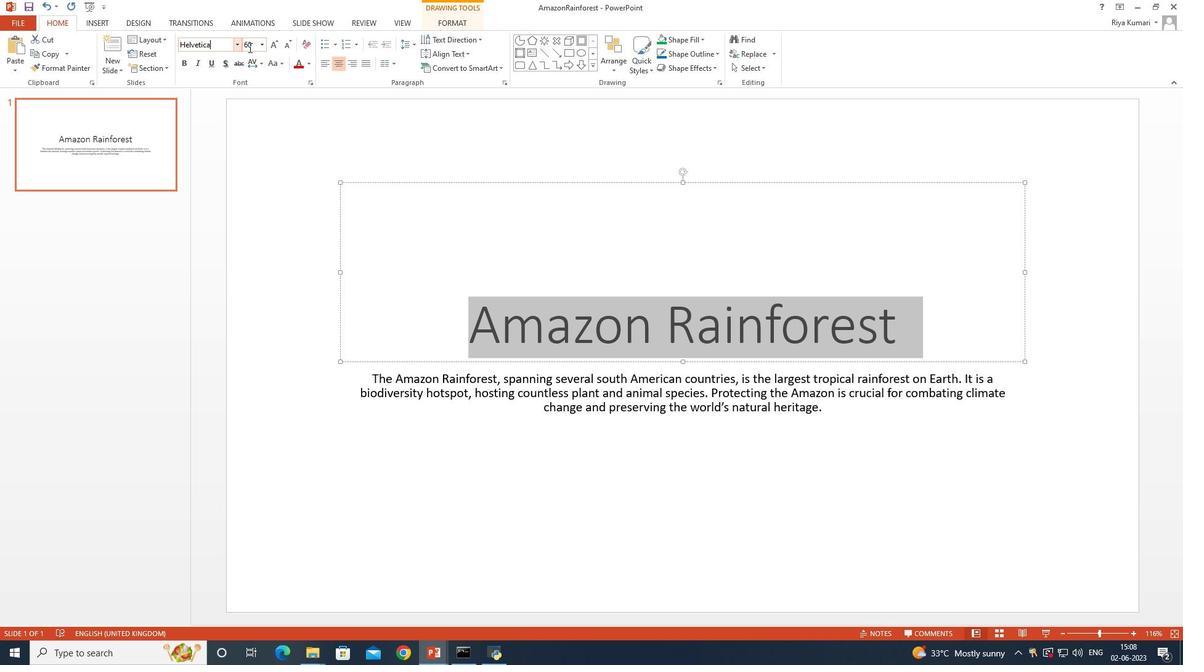 
Action: Mouse moved to (264, 45)
Screenshot: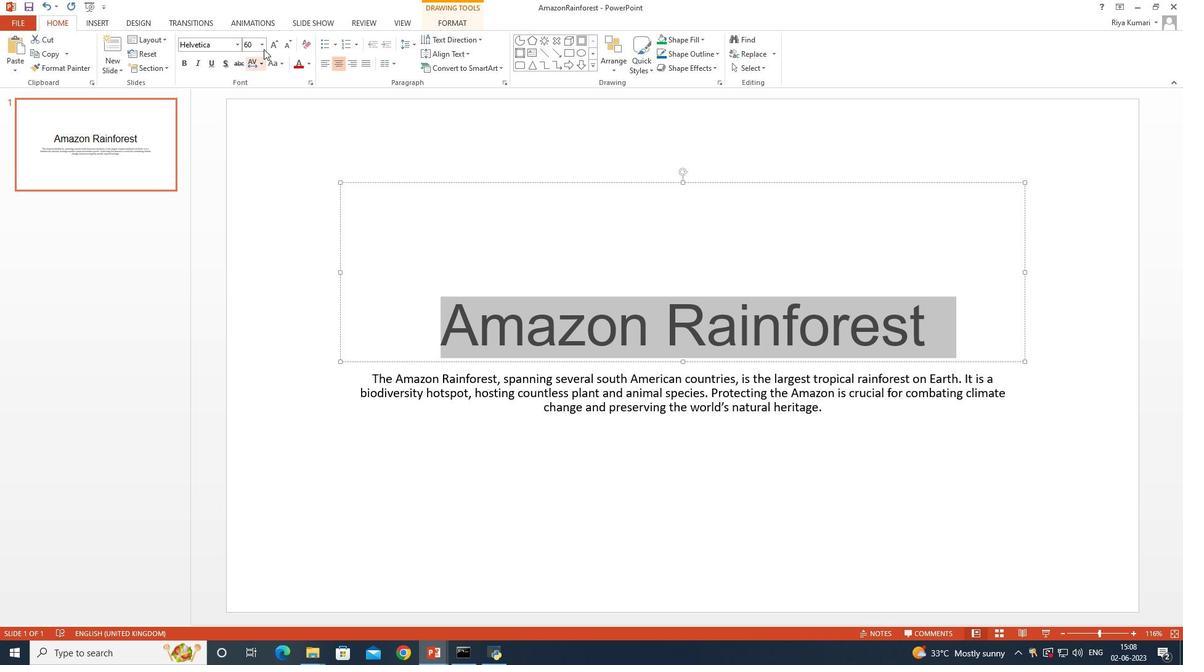 
Action: Mouse pressed left at (264, 45)
Screenshot: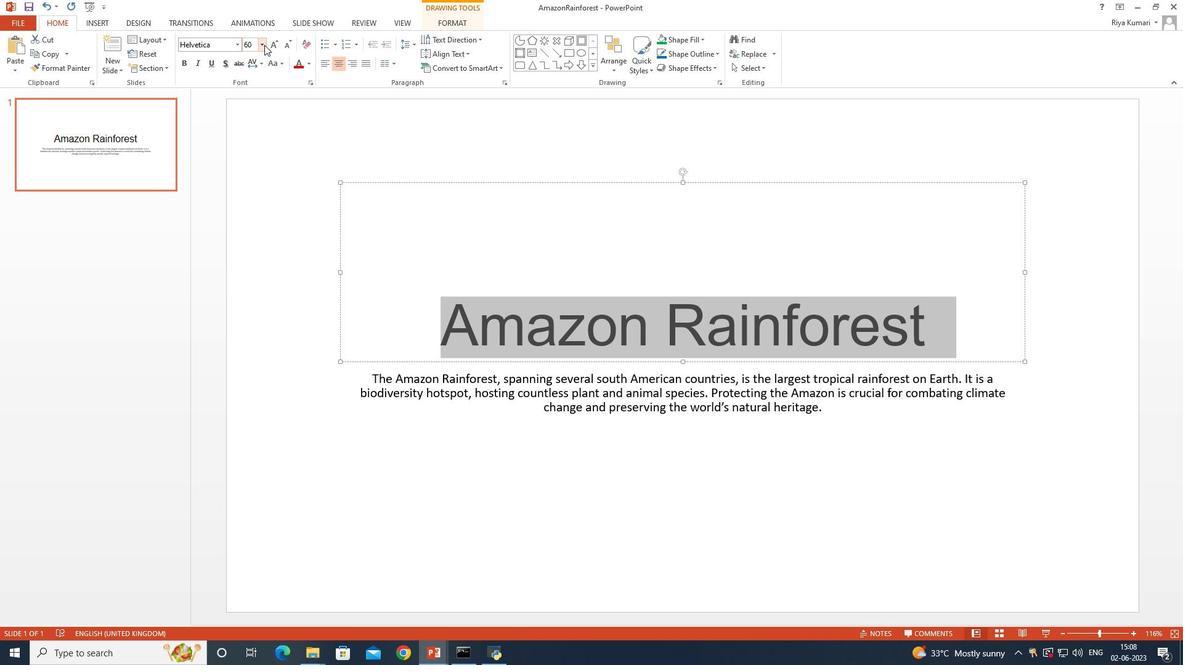 
Action: Mouse moved to (254, 127)
Screenshot: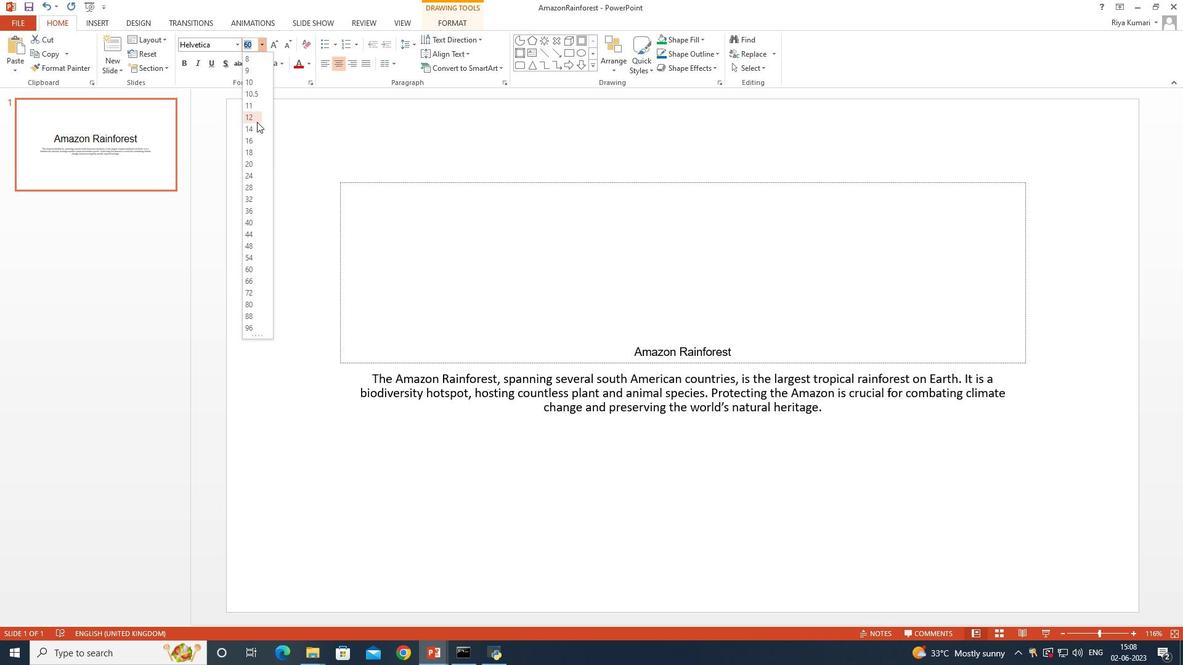 
Action: Mouse pressed left at (254, 127)
Screenshot: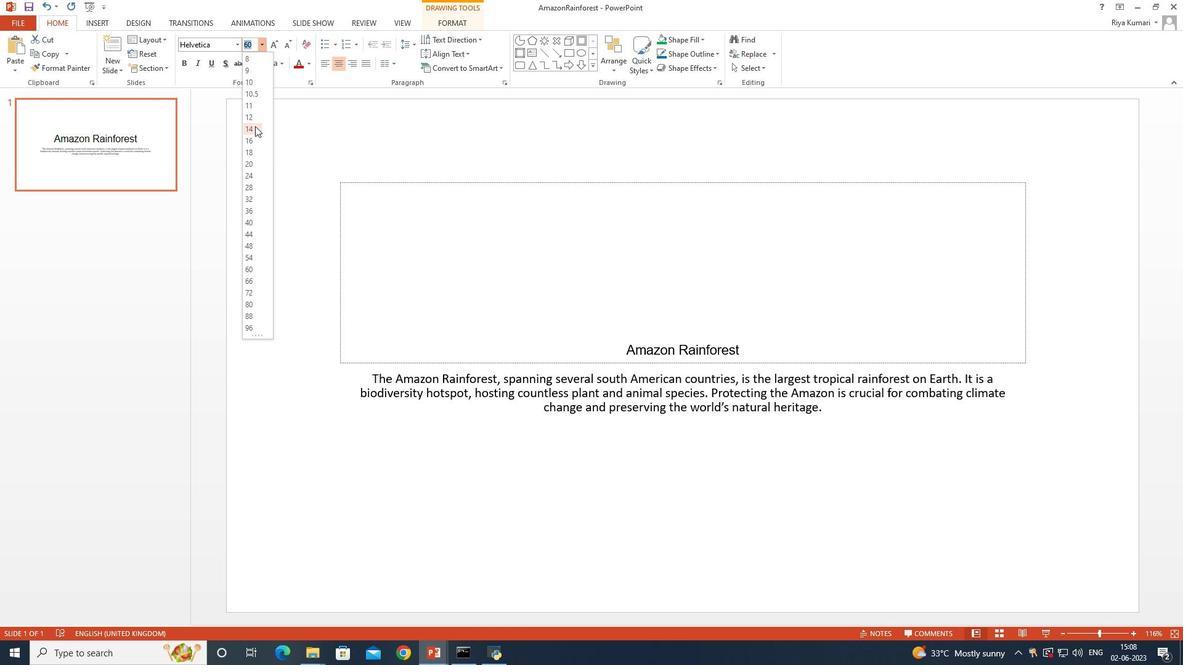 
Action: Mouse moved to (364, 374)
Screenshot: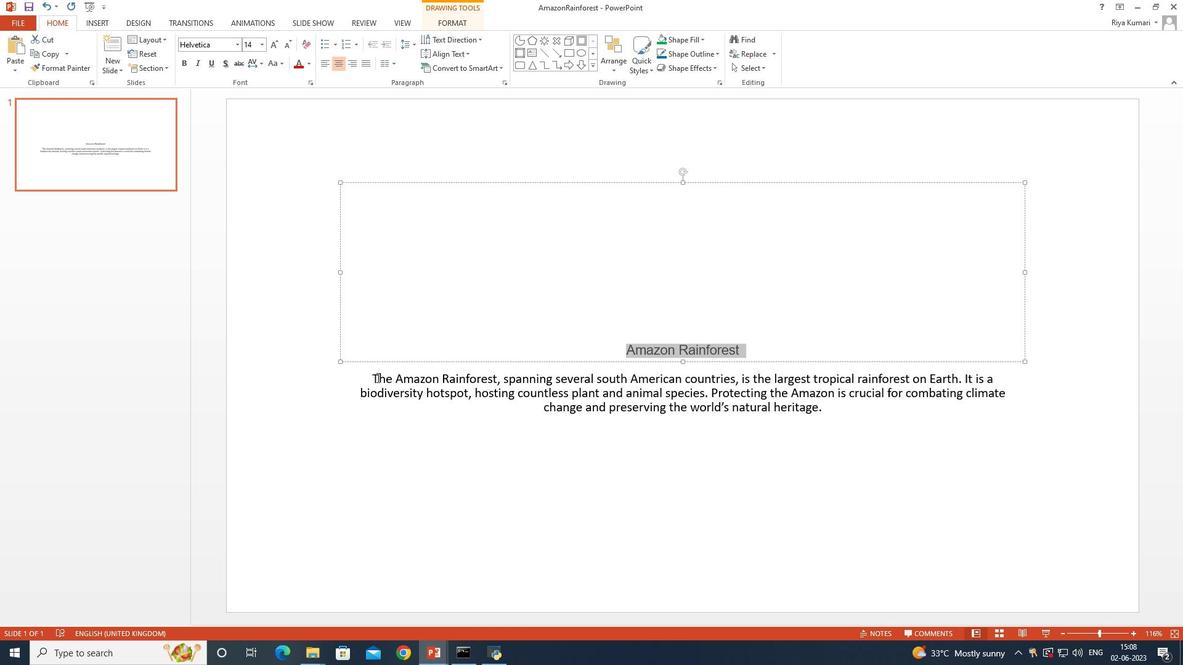 
Action: Mouse pressed left at (364, 374)
Screenshot: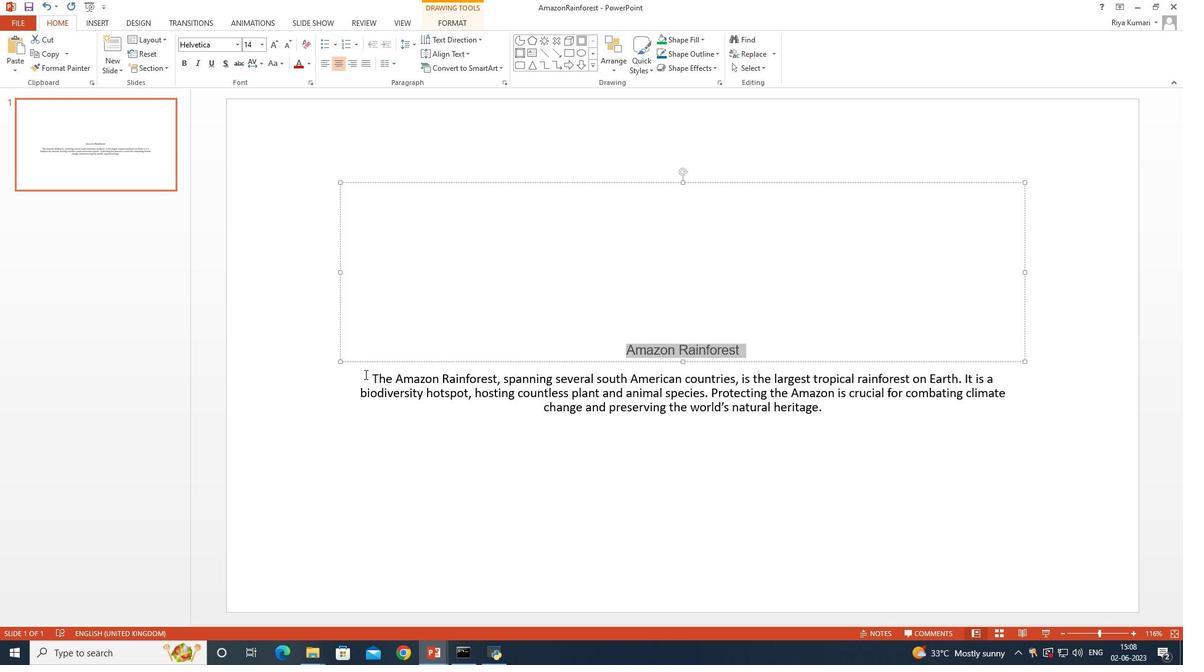 
Action: Mouse moved to (467, 55)
Screenshot: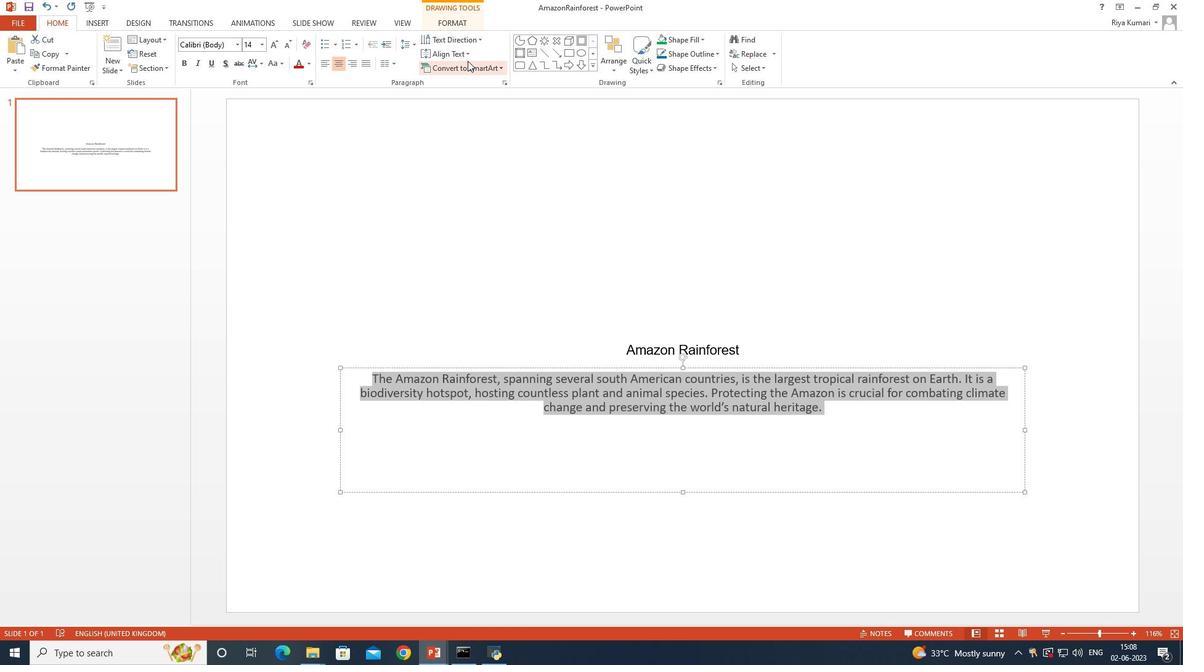 
Action: Mouse pressed left at (467, 55)
Screenshot: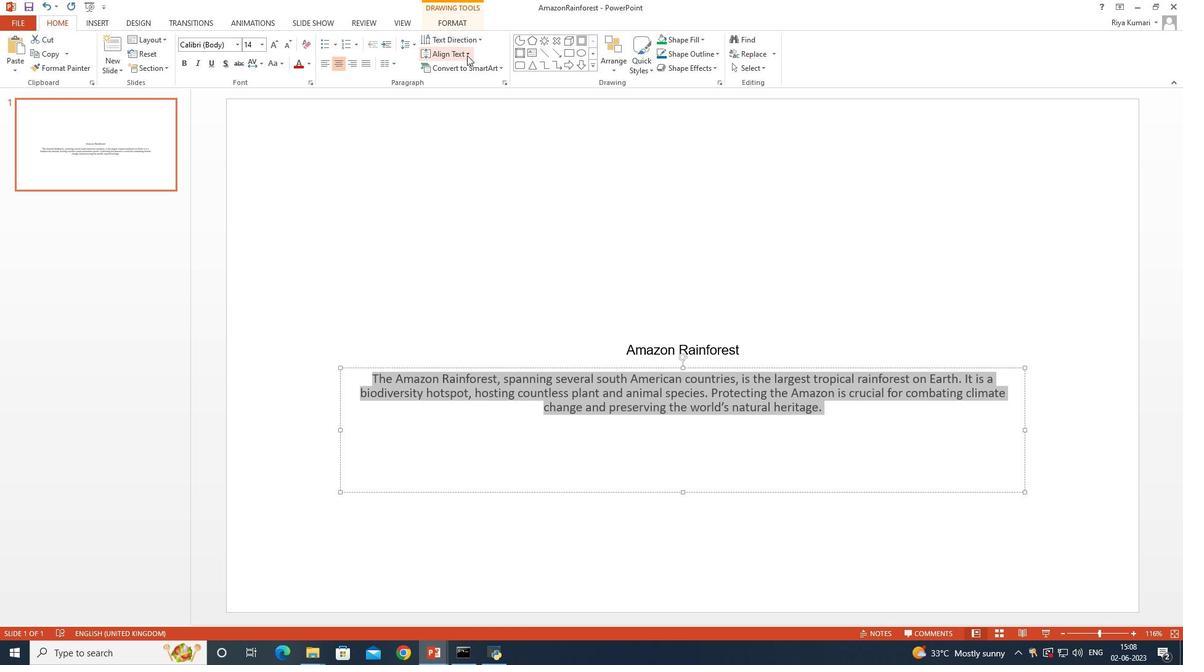 
Action: Mouse moved to (326, 65)
Screenshot: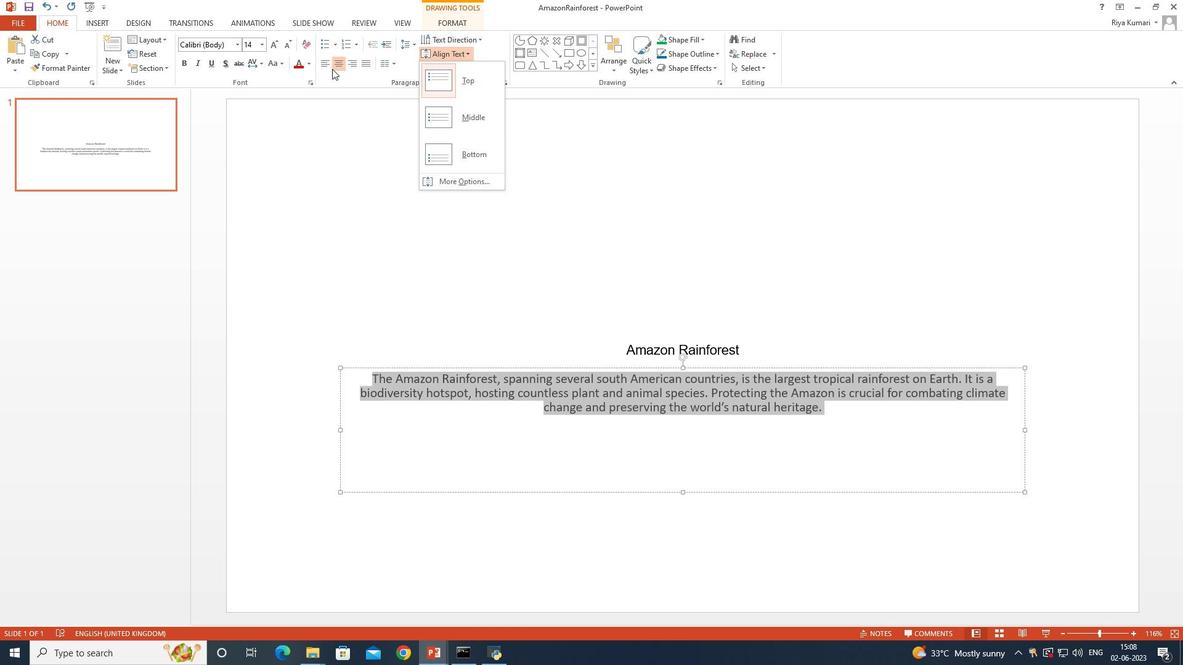 
Action: Mouse pressed left at (326, 65)
Screenshot: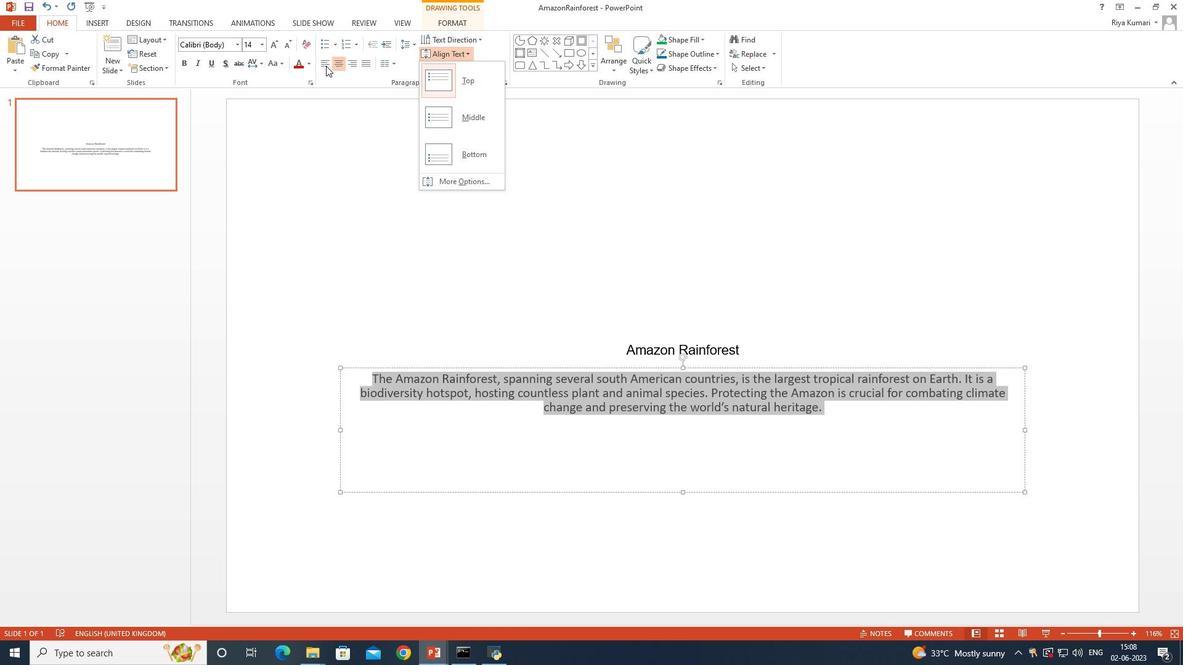 
Action: Mouse moved to (492, 228)
Screenshot: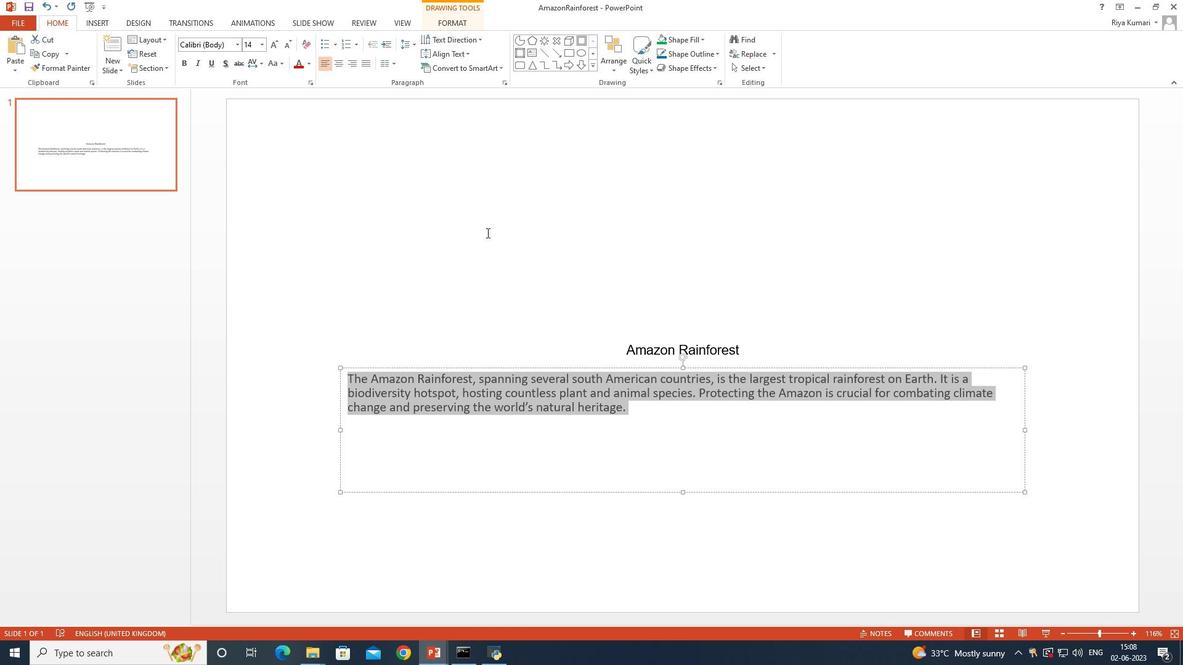 
Action: Mouse pressed left at (492, 228)
Screenshot: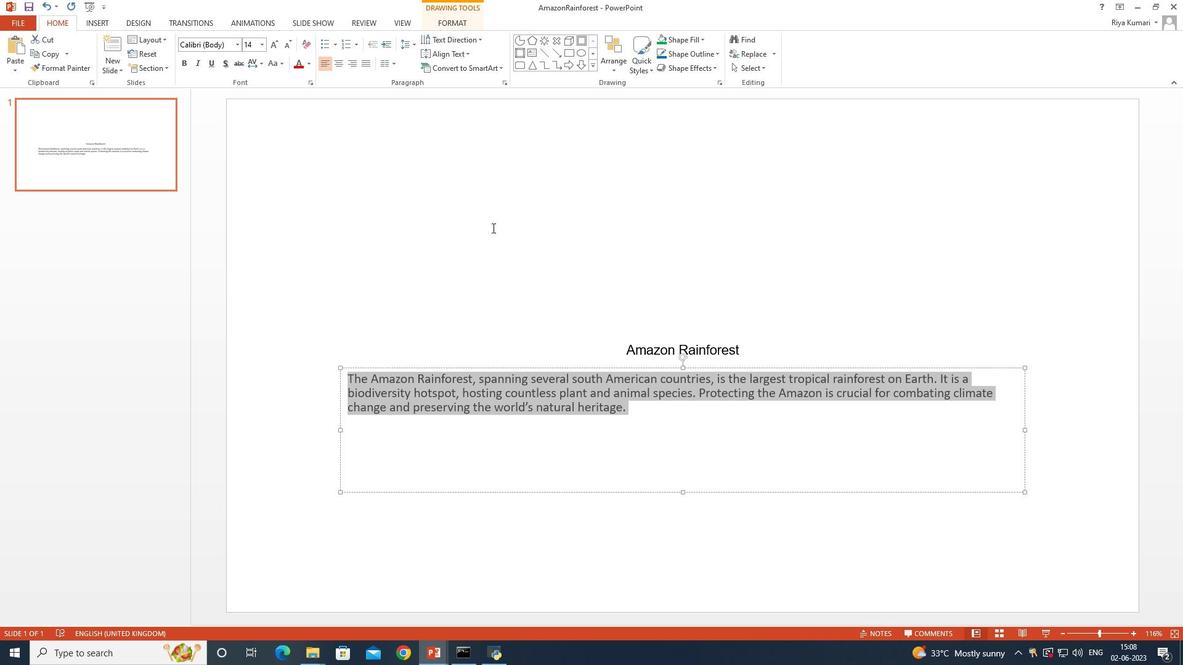 
Action: Mouse moved to (492, 226)
Screenshot: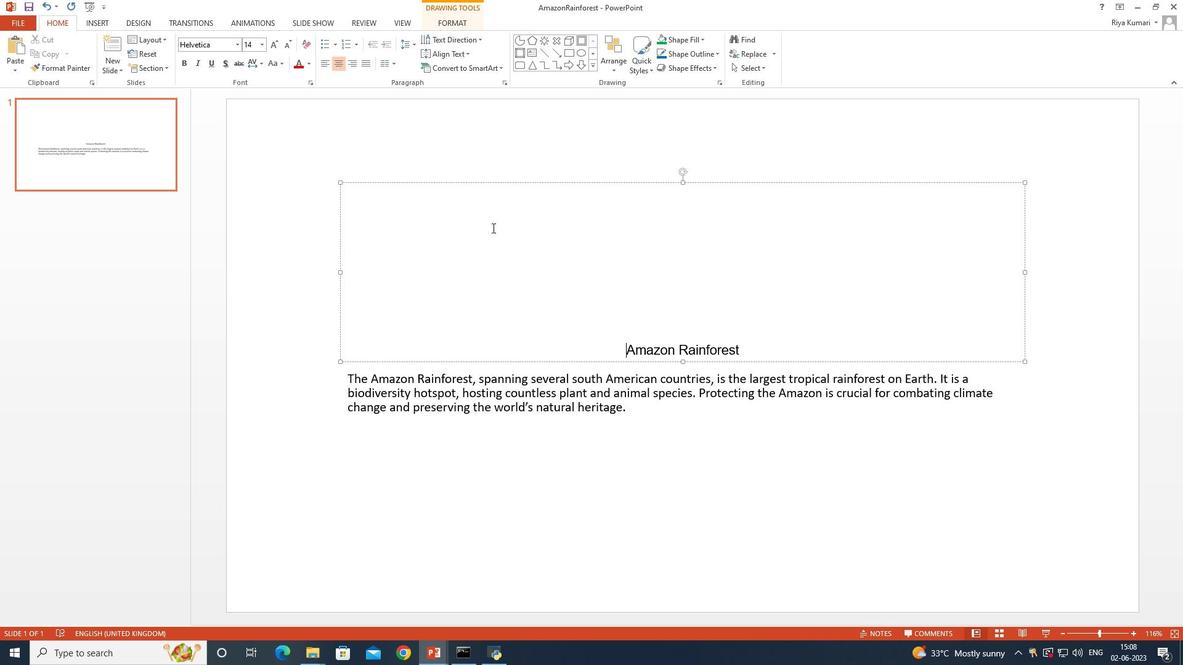 
